 Task: Send an email with the signature Colton Mitchell with the subject 'Follow up on a demo or trial' and the message 'Thank you for your understanding in this matter.' from softage.1@softage.net to softage.4@softage.net and softage.5@softage.net with CC to softage.6@softage.net
Action: Mouse moved to (110, 133)
Screenshot: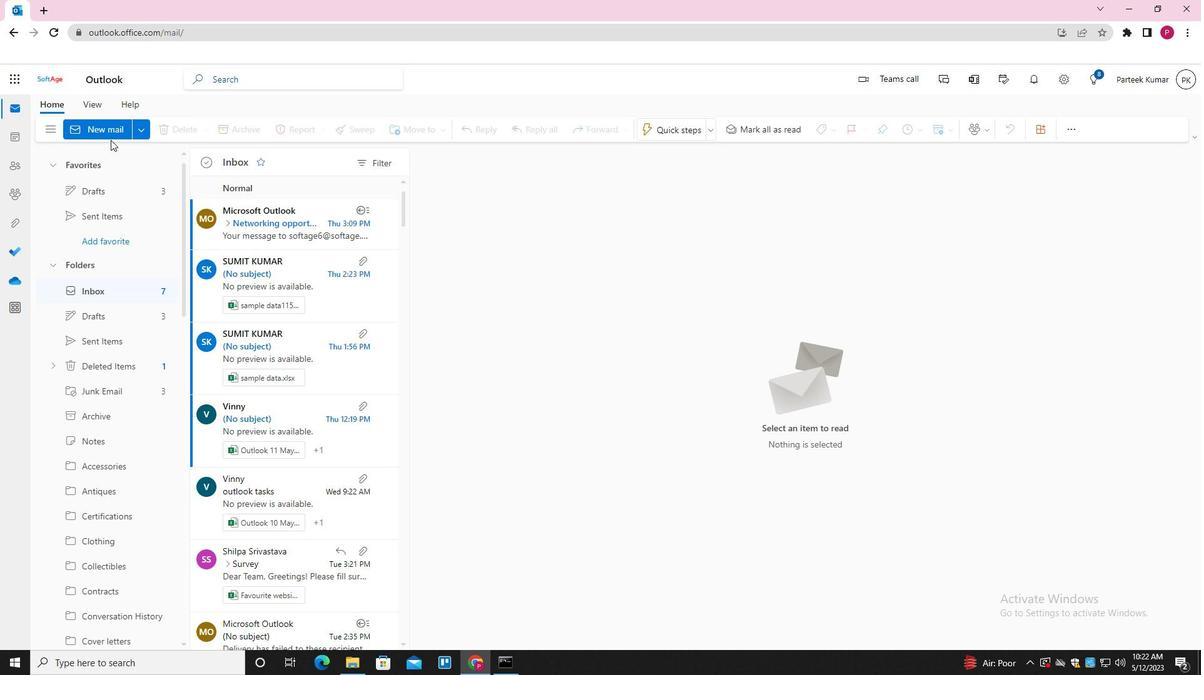 
Action: Mouse pressed left at (110, 133)
Screenshot: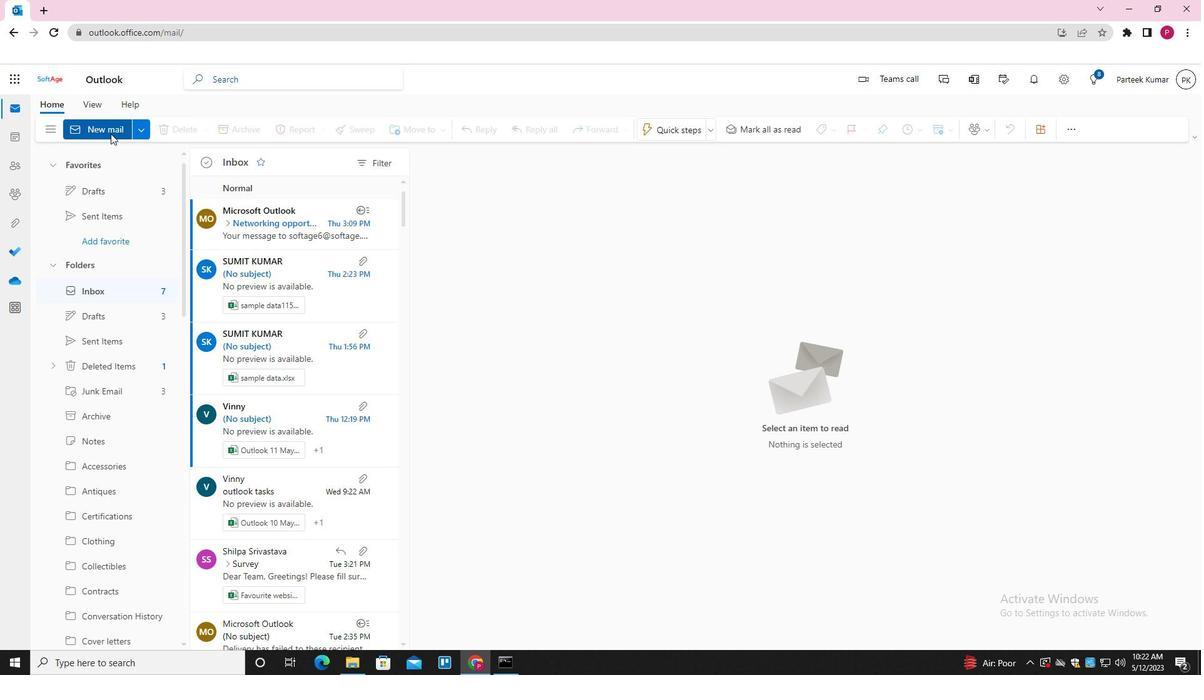 
Action: Mouse moved to (427, 293)
Screenshot: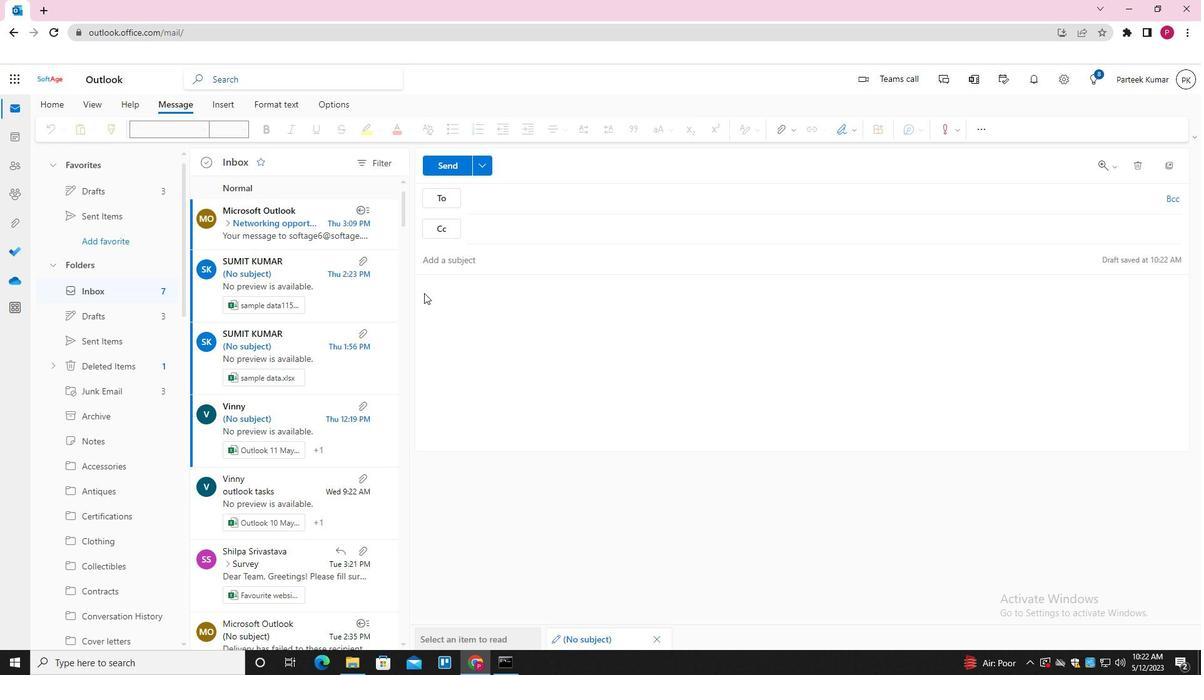 
Action: Mouse pressed left at (427, 293)
Screenshot: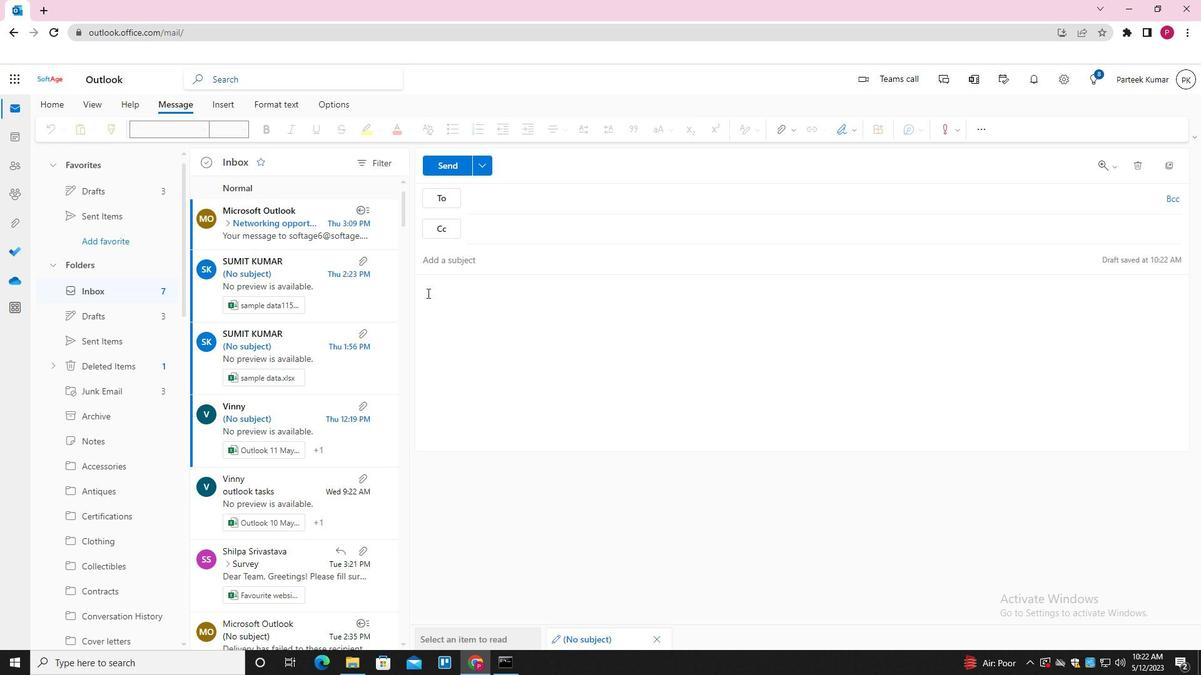 
Action: Mouse moved to (840, 130)
Screenshot: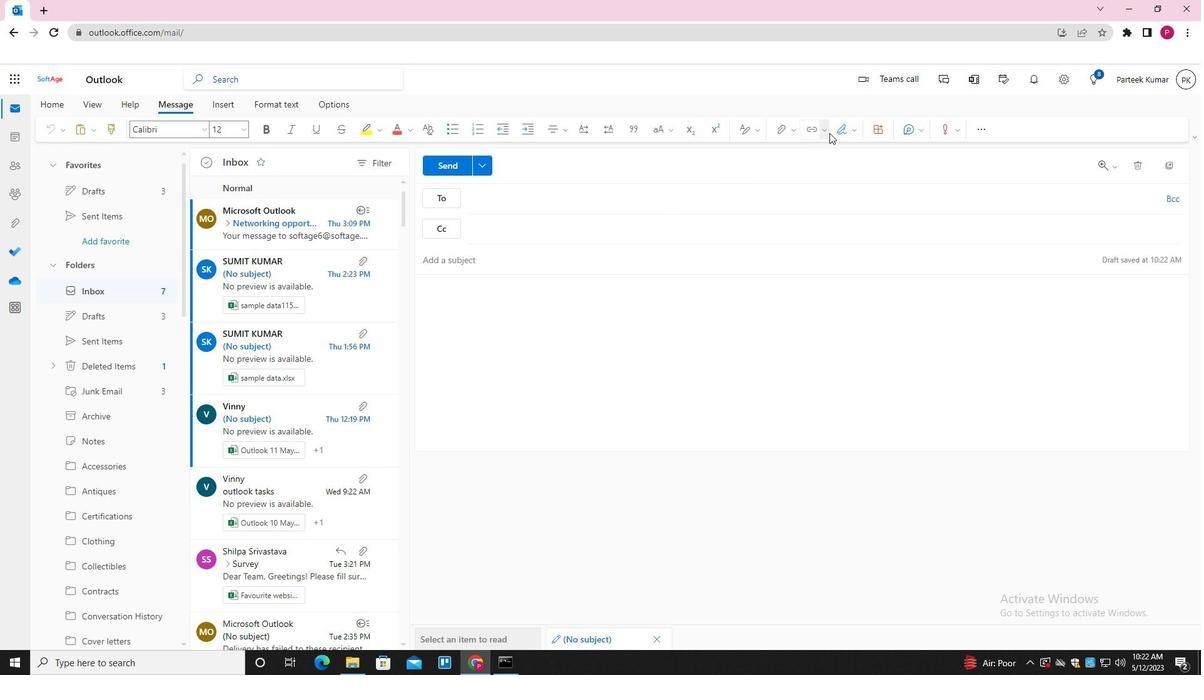 
Action: Mouse pressed left at (840, 130)
Screenshot: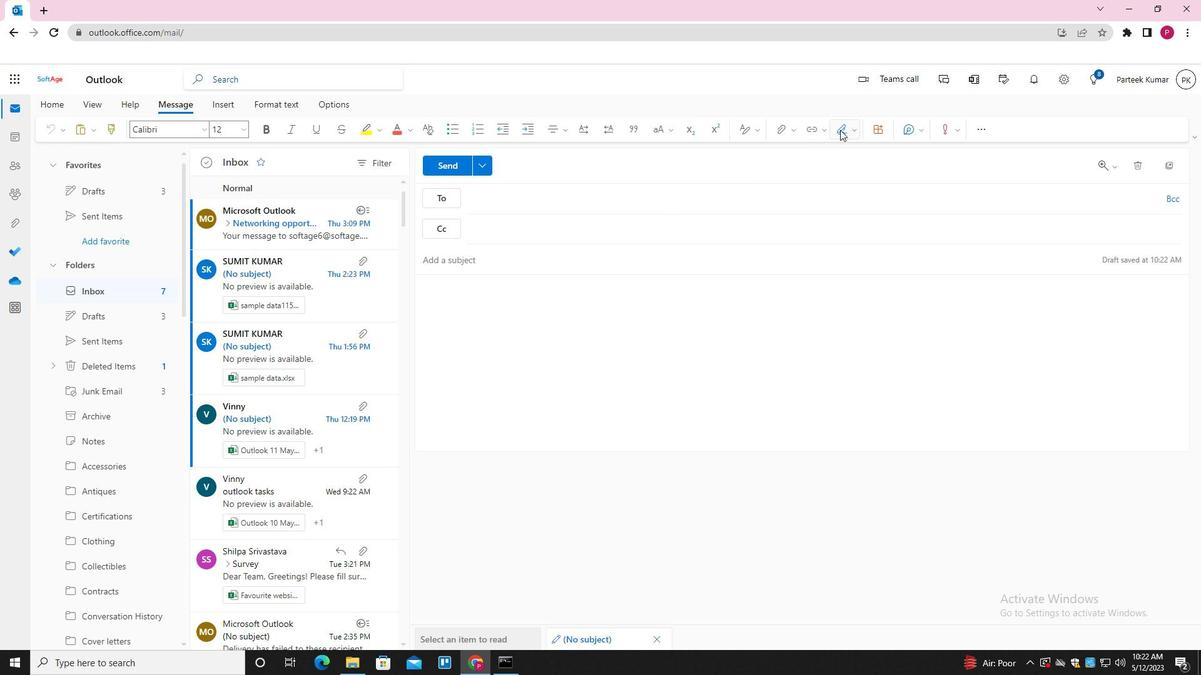 
Action: Mouse moved to (834, 183)
Screenshot: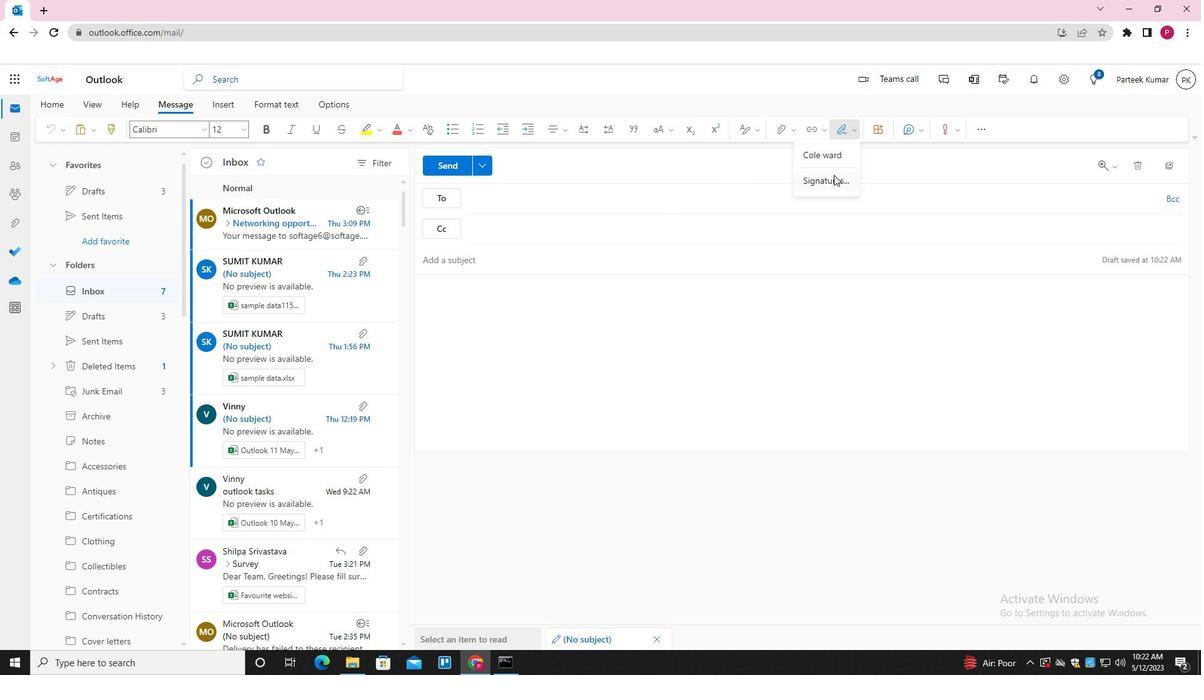 
Action: Mouse pressed left at (834, 183)
Screenshot: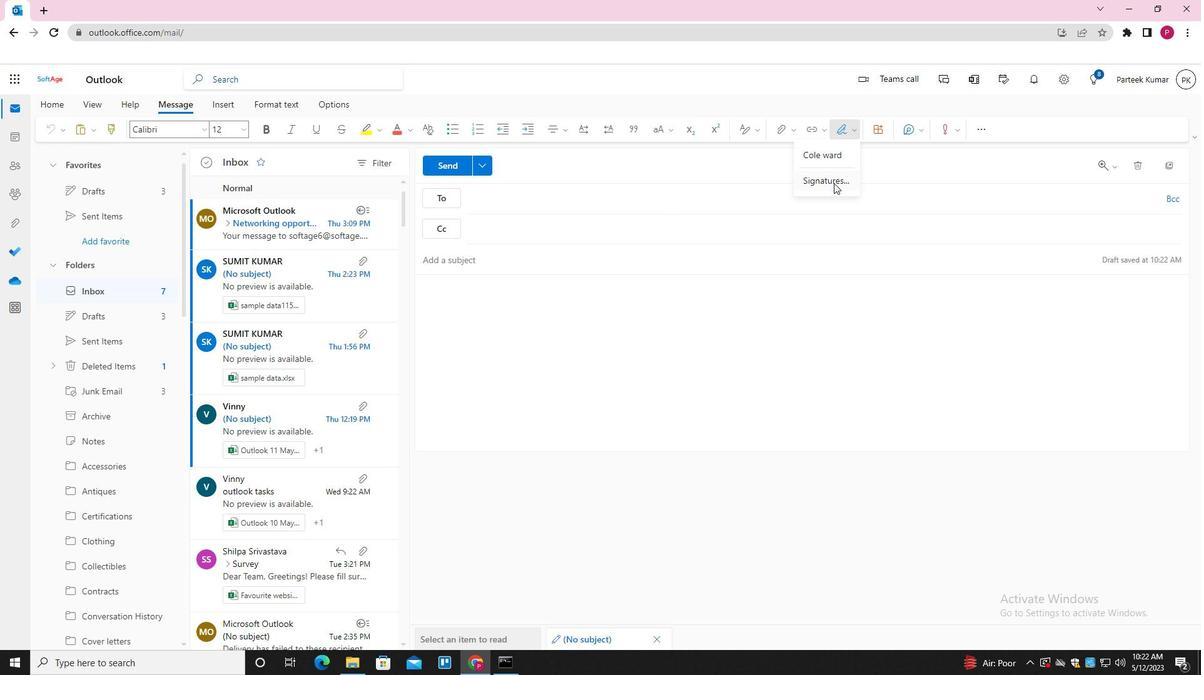 
Action: Mouse moved to (844, 225)
Screenshot: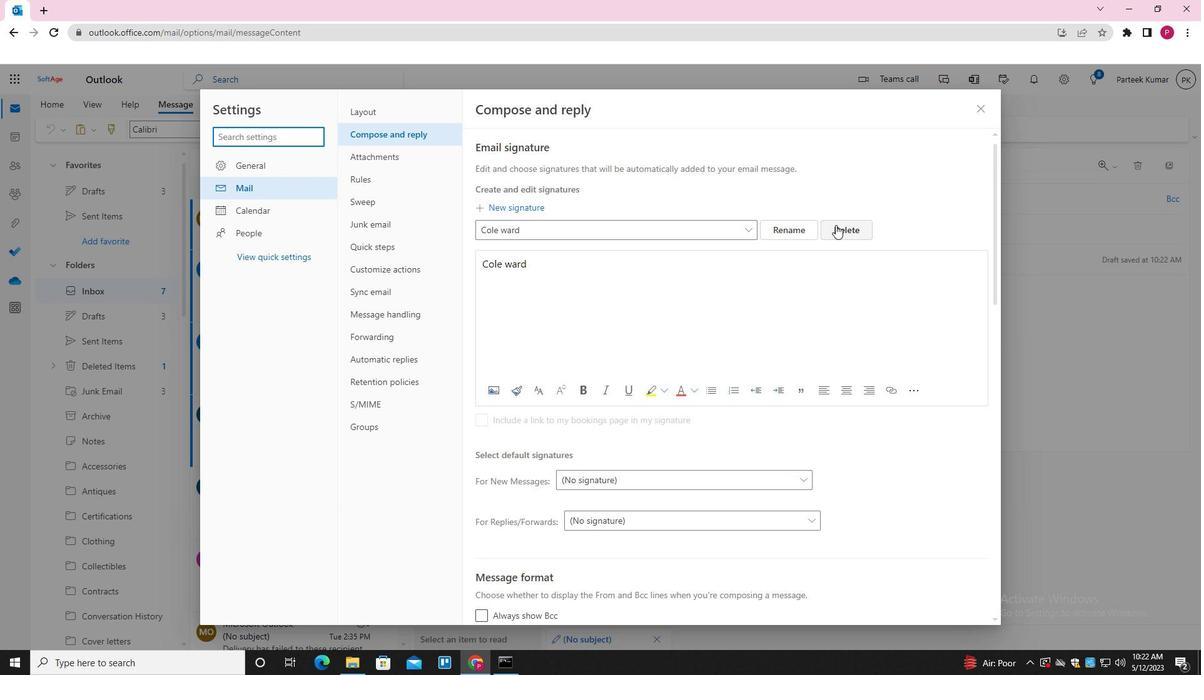 
Action: Mouse pressed left at (844, 225)
Screenshot: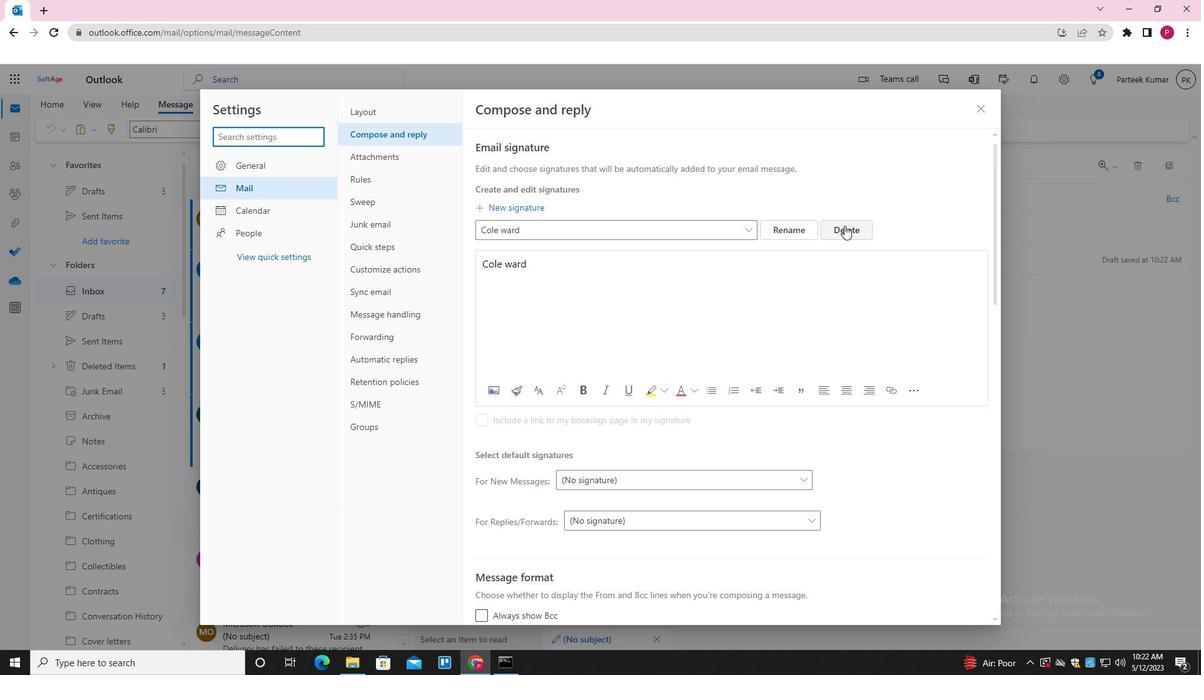 
Action: Mouse moved to (601, 232)
Screenshot: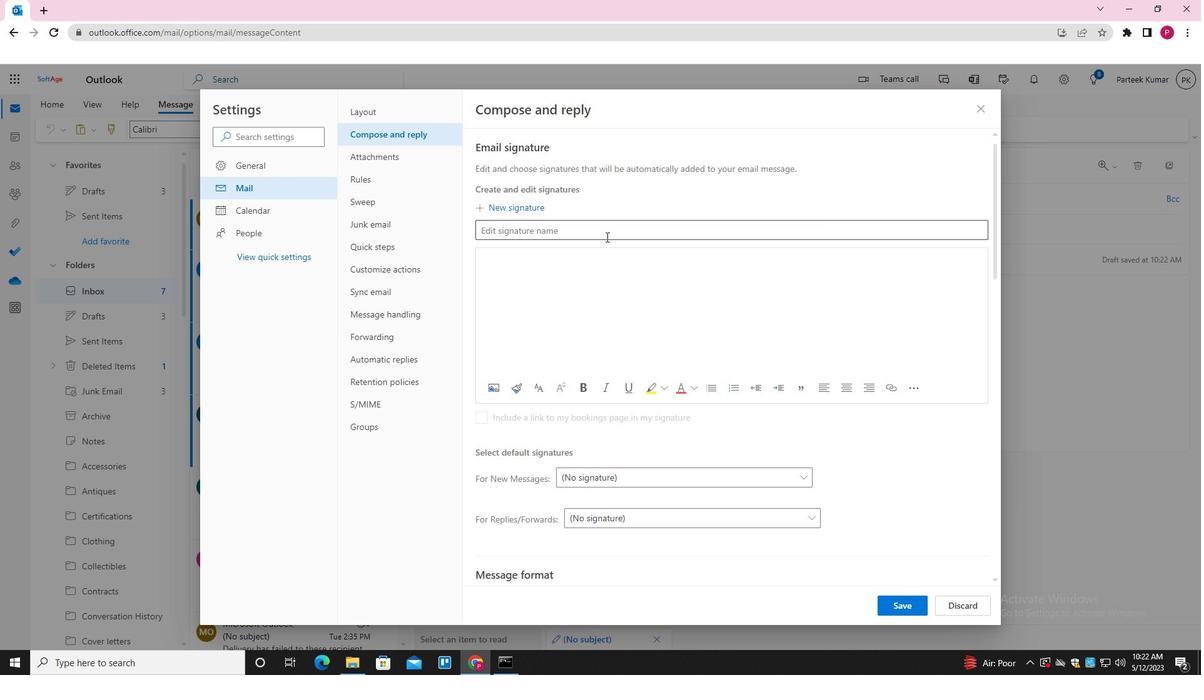 
Action: Mouse pressed left at (601, 232)
Screenshot: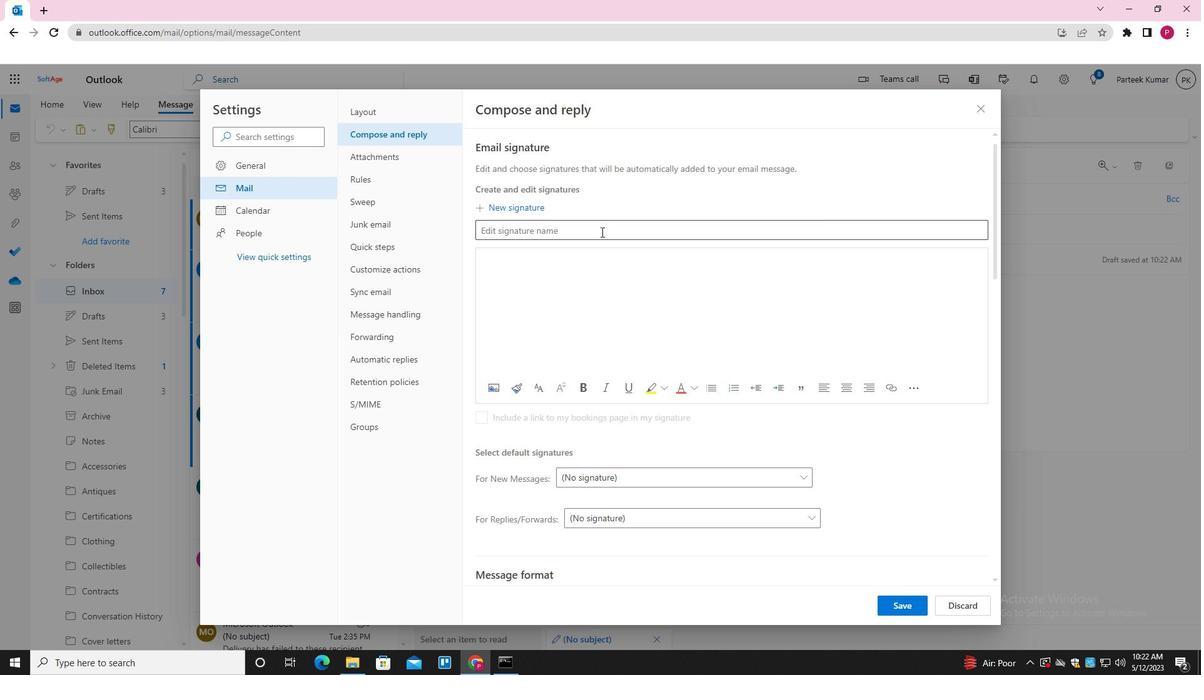 
Action: Key pressed <Key.shift>COLTON<Key.space><Key.shift>MITCHELLctrl+A<'\x03'>
Screenshot: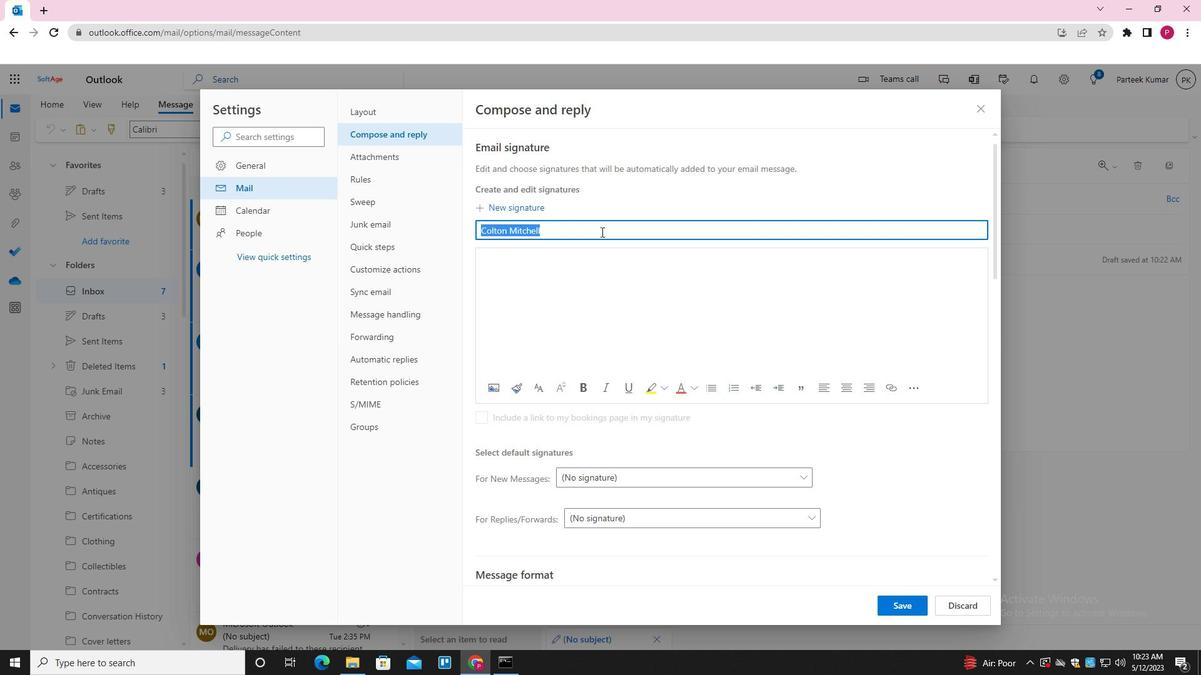 
Action: Mouse moved to (580, 296)
Screenshot: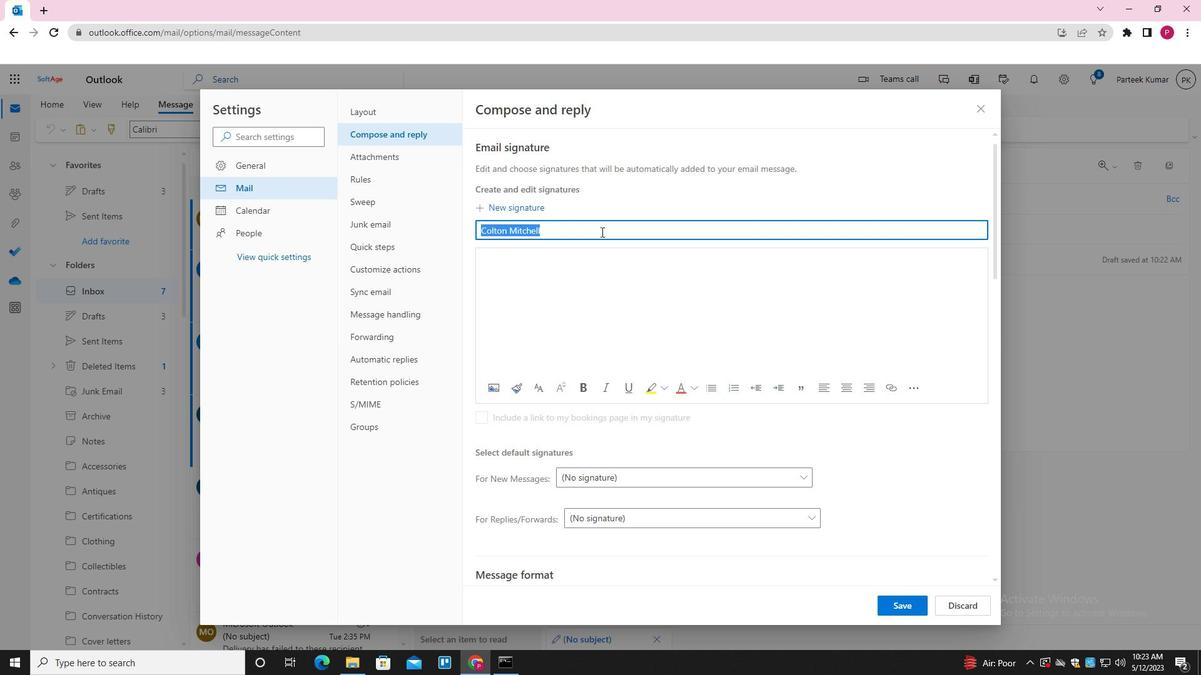 
Action: Mouse pressed left at (580, 296)
Screenshot: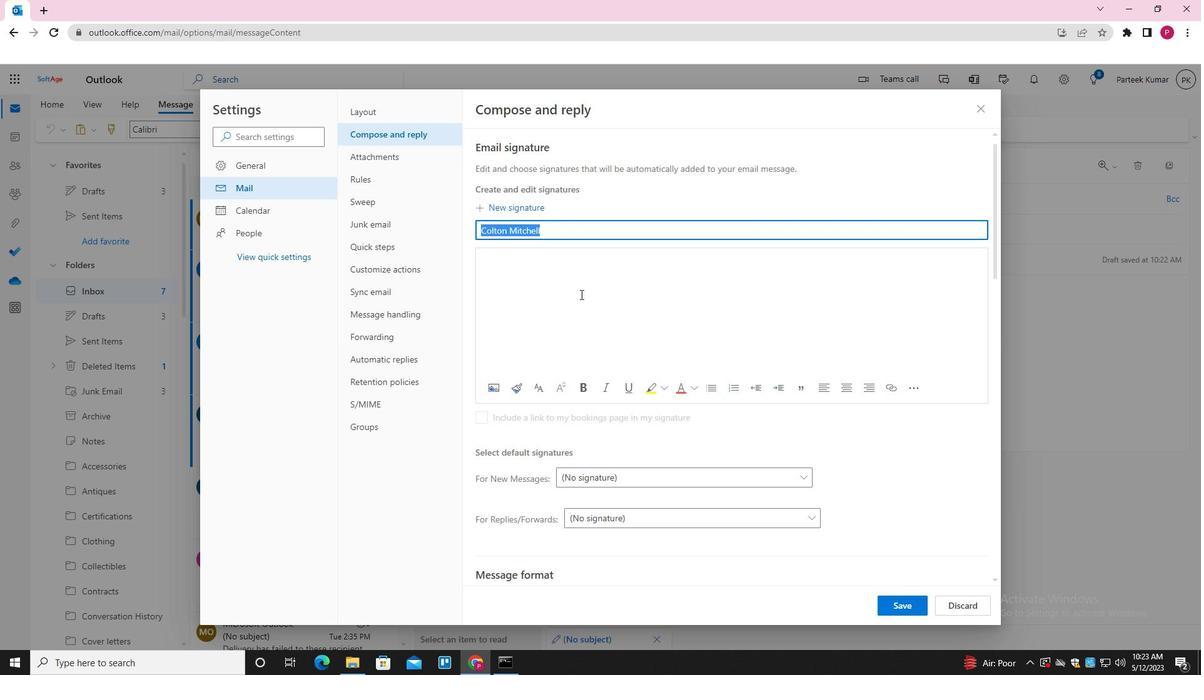 
Action: Key pressed ctrl+V
Screenshot: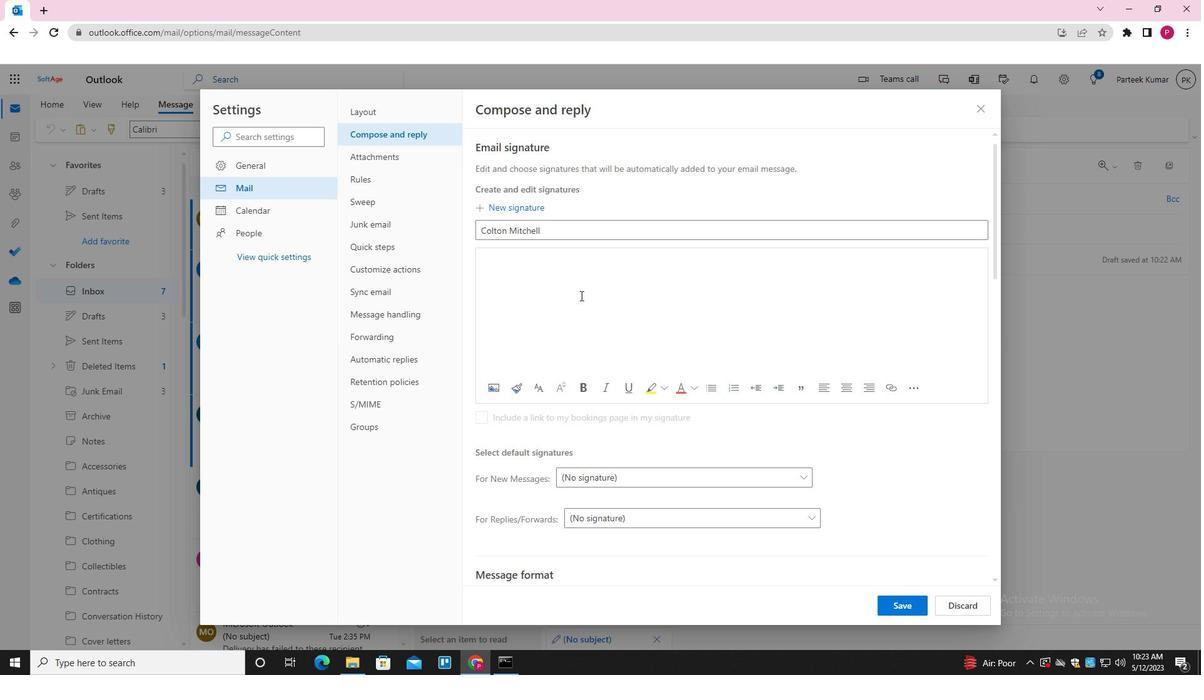 
Action: Mouse moved to (913, 600)
Screenshot: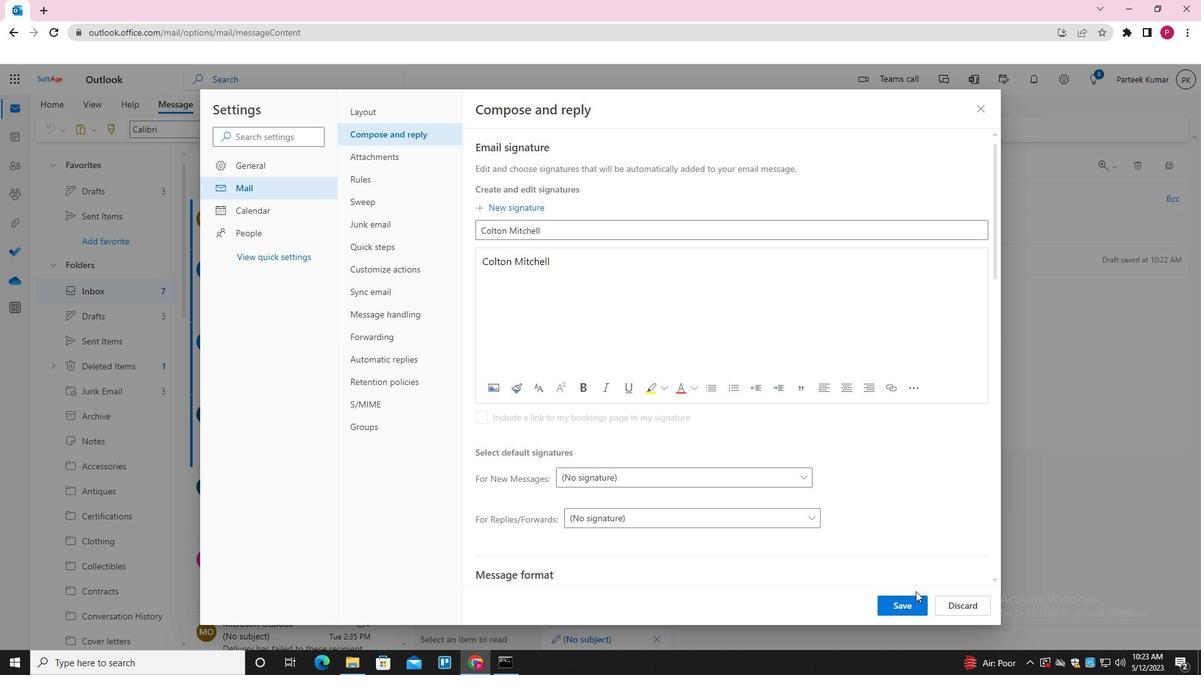 
Action: Mouse pressed left at (913, 600)
Screenshot: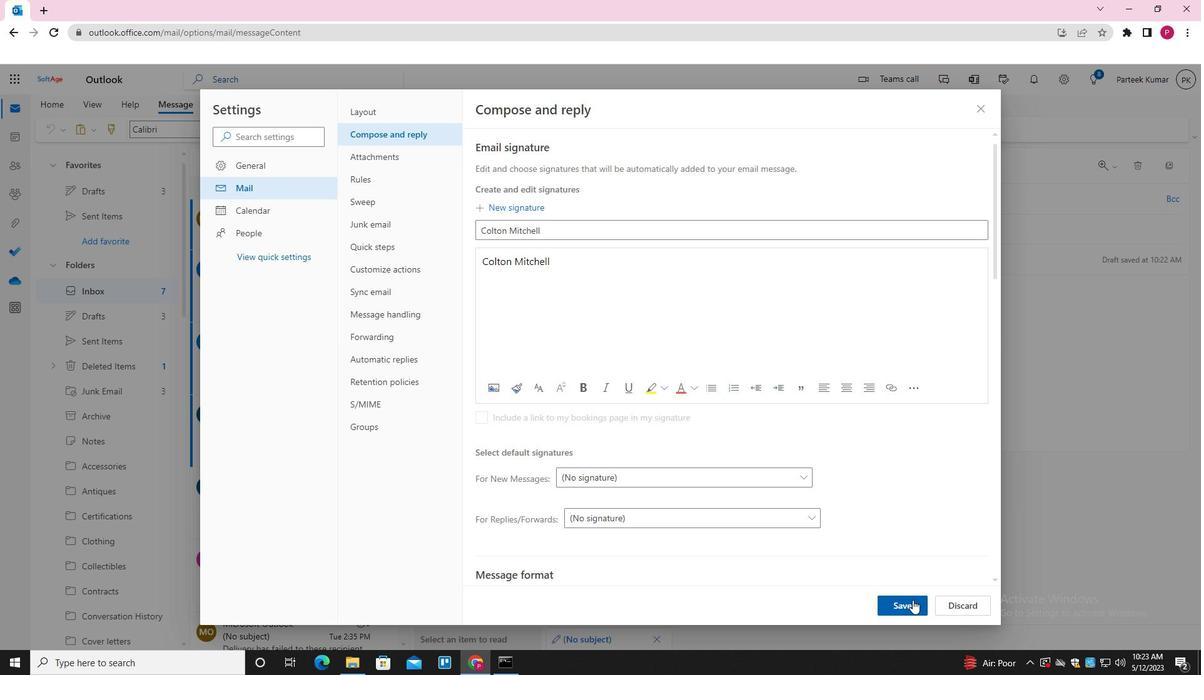 
Action: Mouse moved to (975, 107)
Screenshot: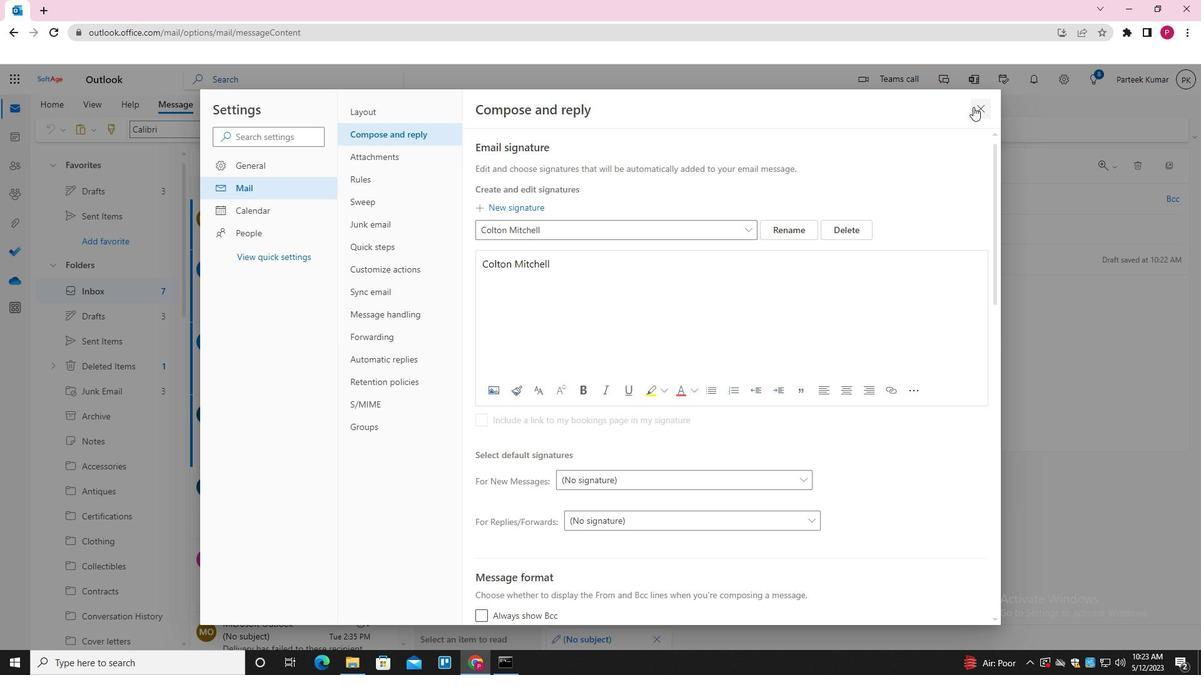 
Action: Mouse pressed left at (975, 107)
Screenshot: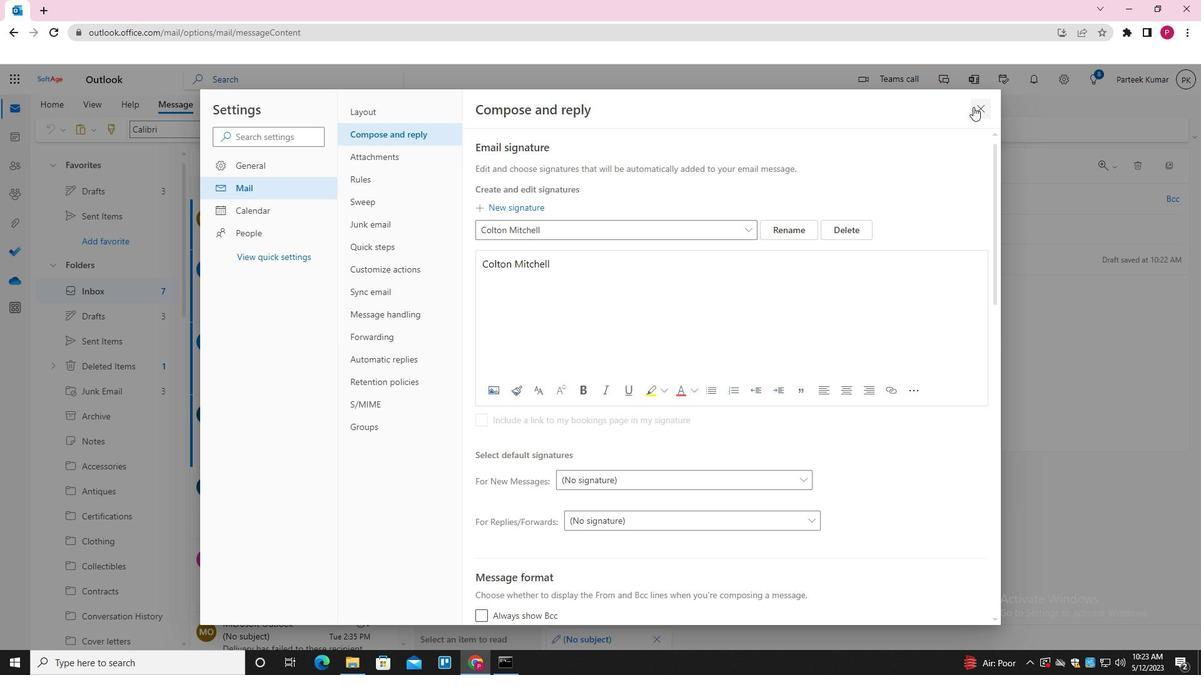 
Action: Mouse moved to (791, 318)
Screenshot: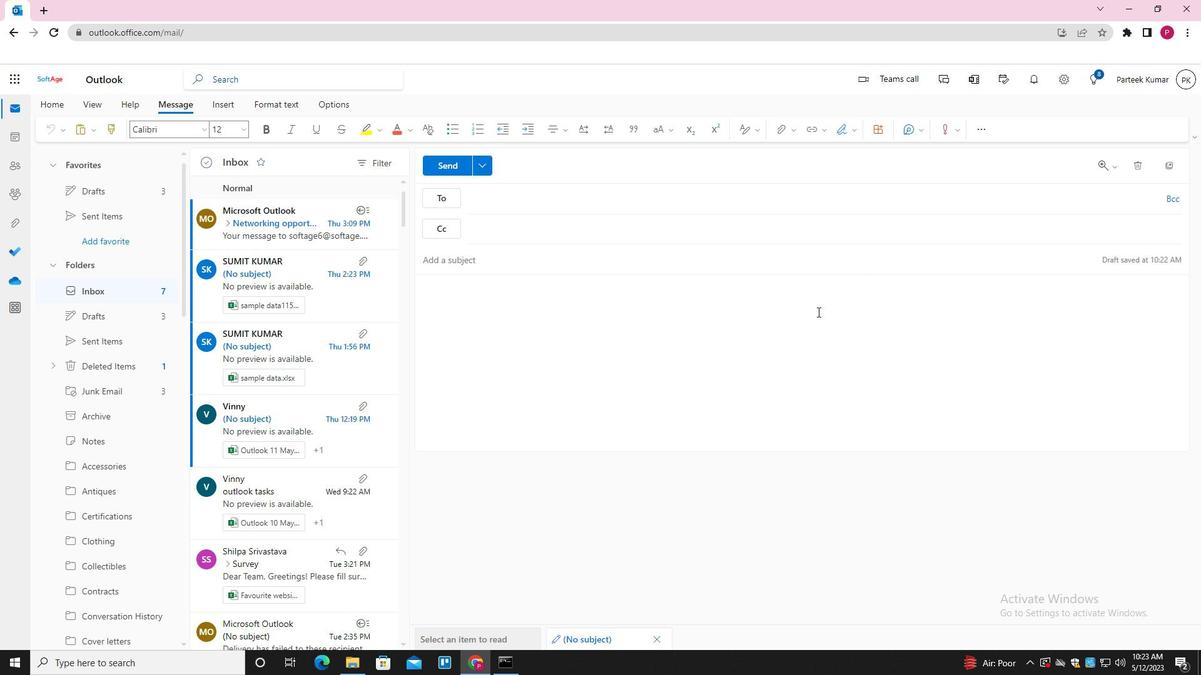 
Action: Mouse pressed left at (791, 318)
Screenshot: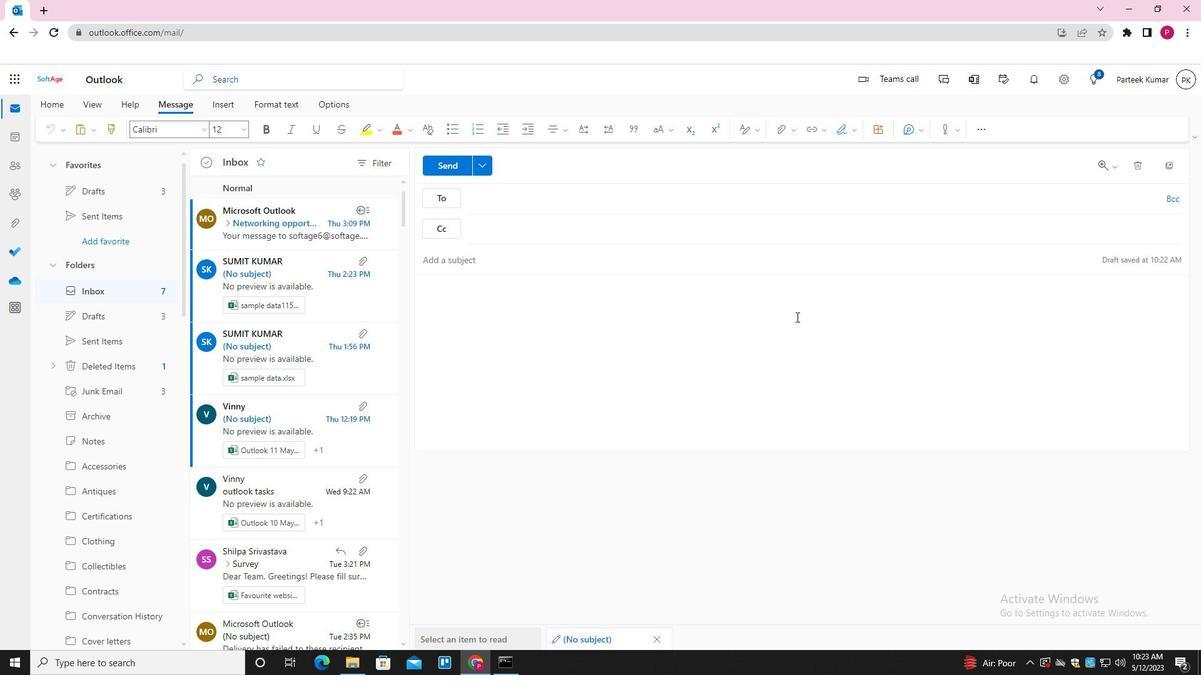 
Action: Mouse moved to (853, 130)
Screenshot: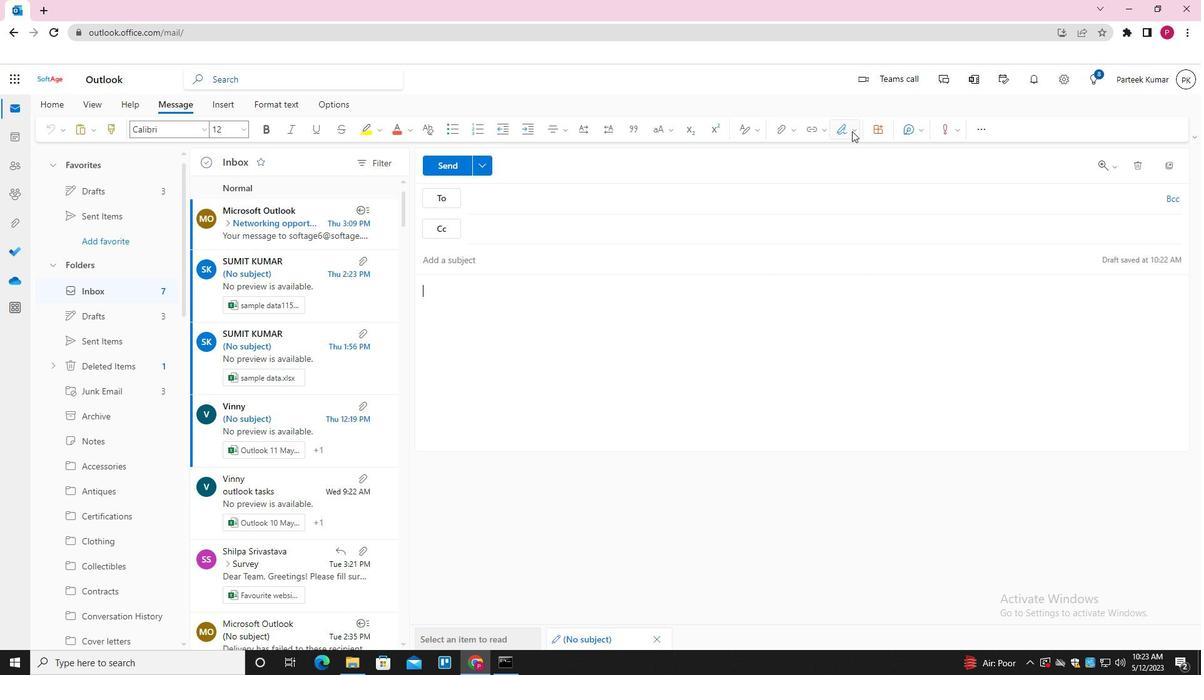
Action: Mouse pressed left at (853, 130)
Screenshot: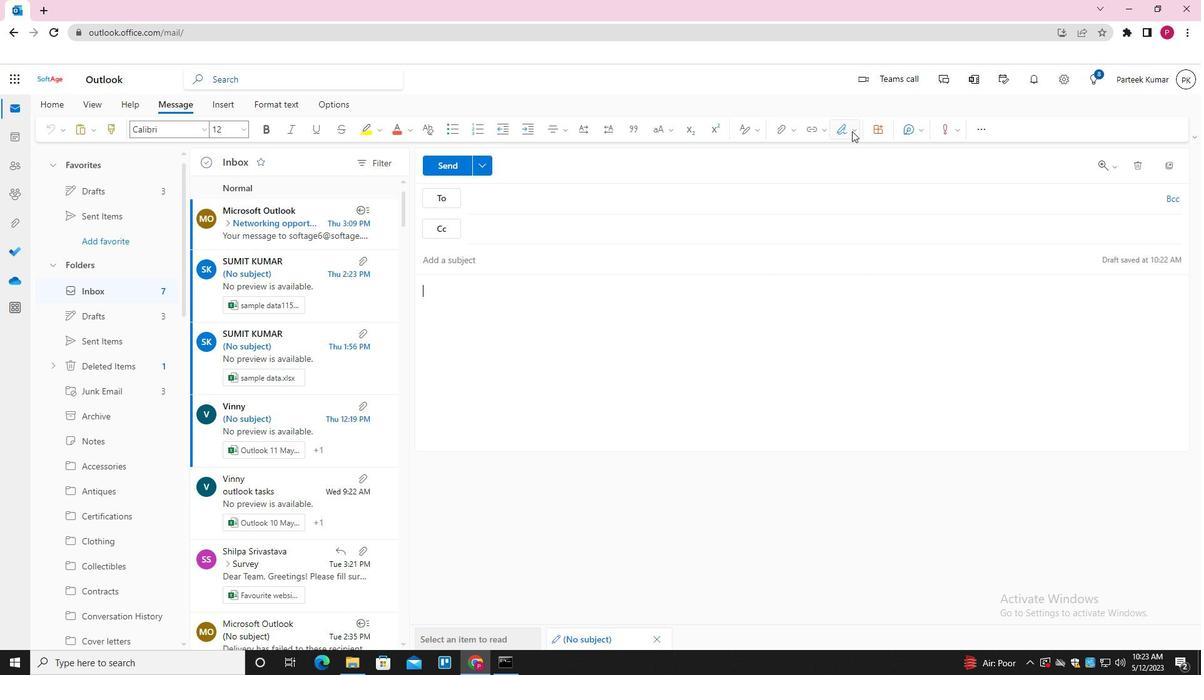 
Action: Mouse moved to (829, 153)
Screenshot: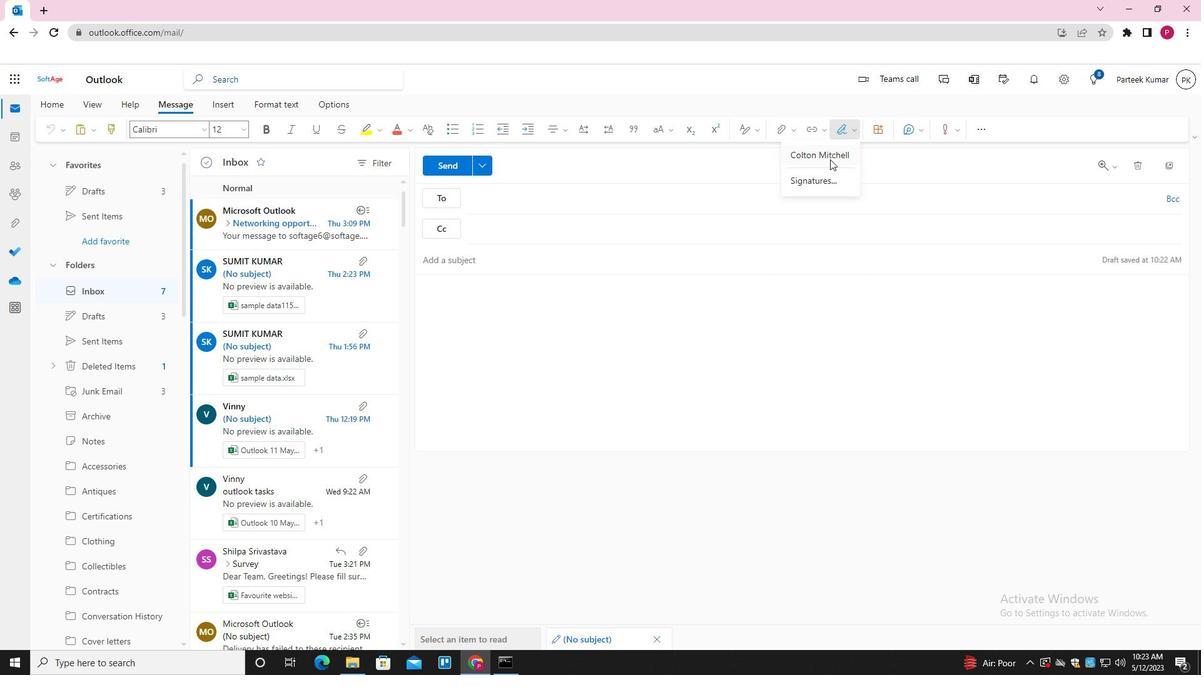 
Action: Mouse pressed left at (829, 153)
Screenshot: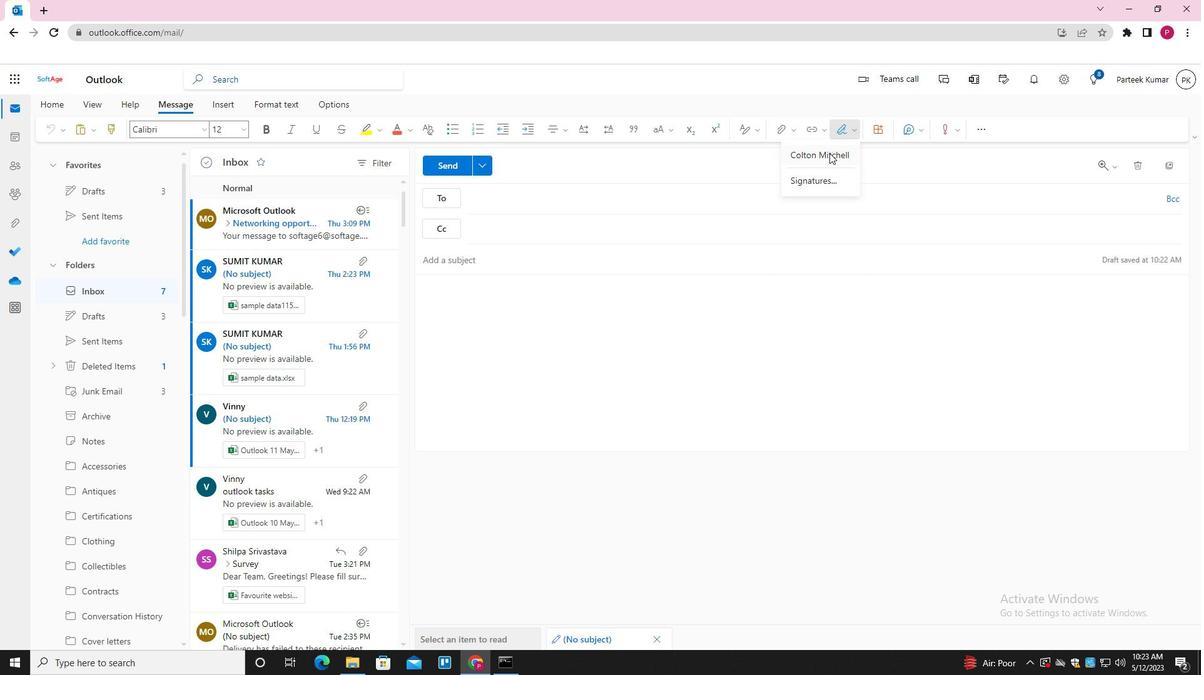 
Action: Mouse moved to (479, 257)
Screenshot: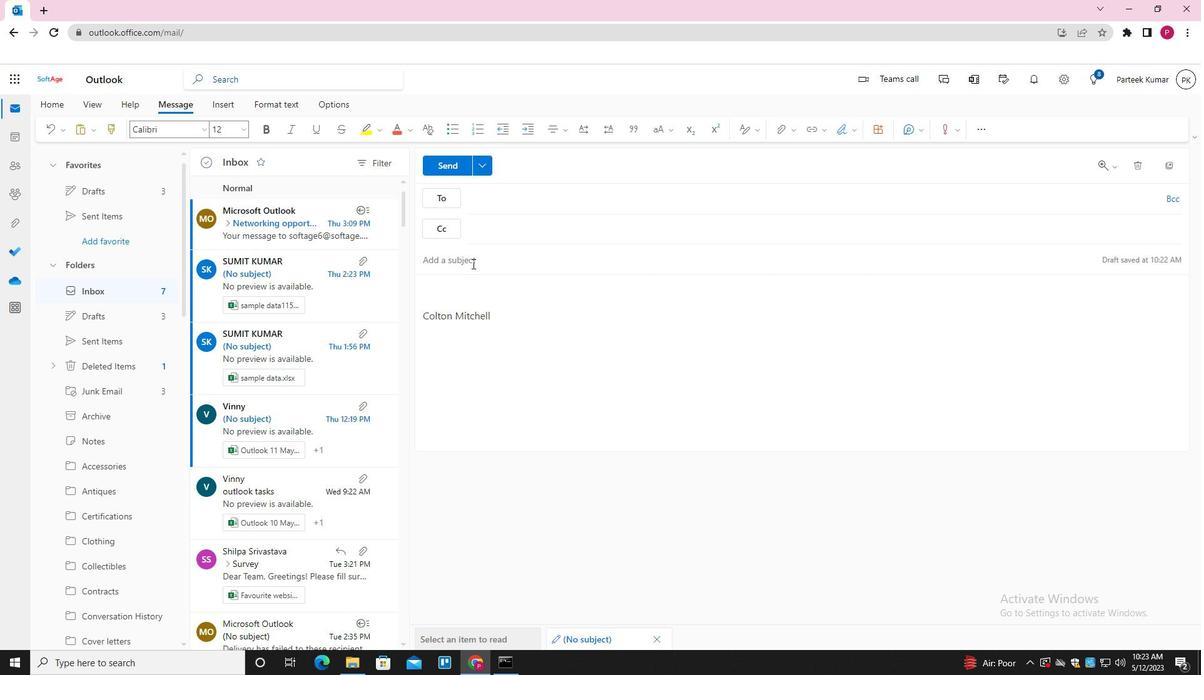 
Action: Mouse pressed left at (479, 257)
Screenshot: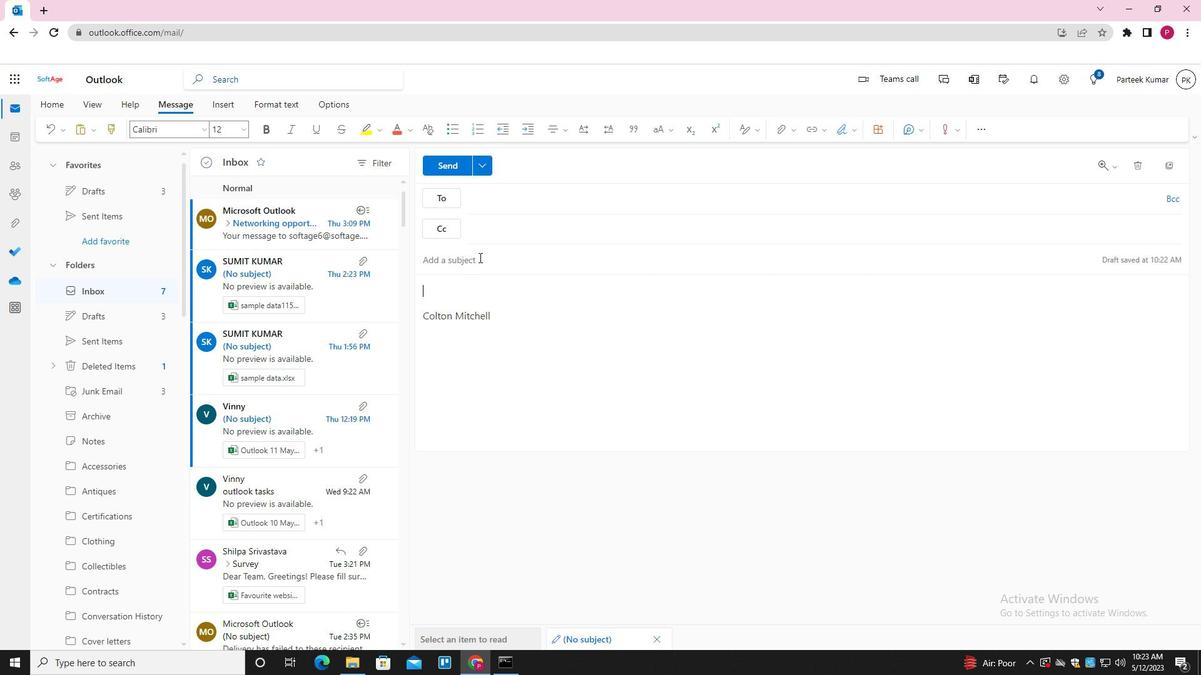 
Action: Key pressed <Key.shift>ctrl+FOLLOW<Key.space>UP<Key.space>ON<Key.space>A<Key.space>DEMO
Screenshot: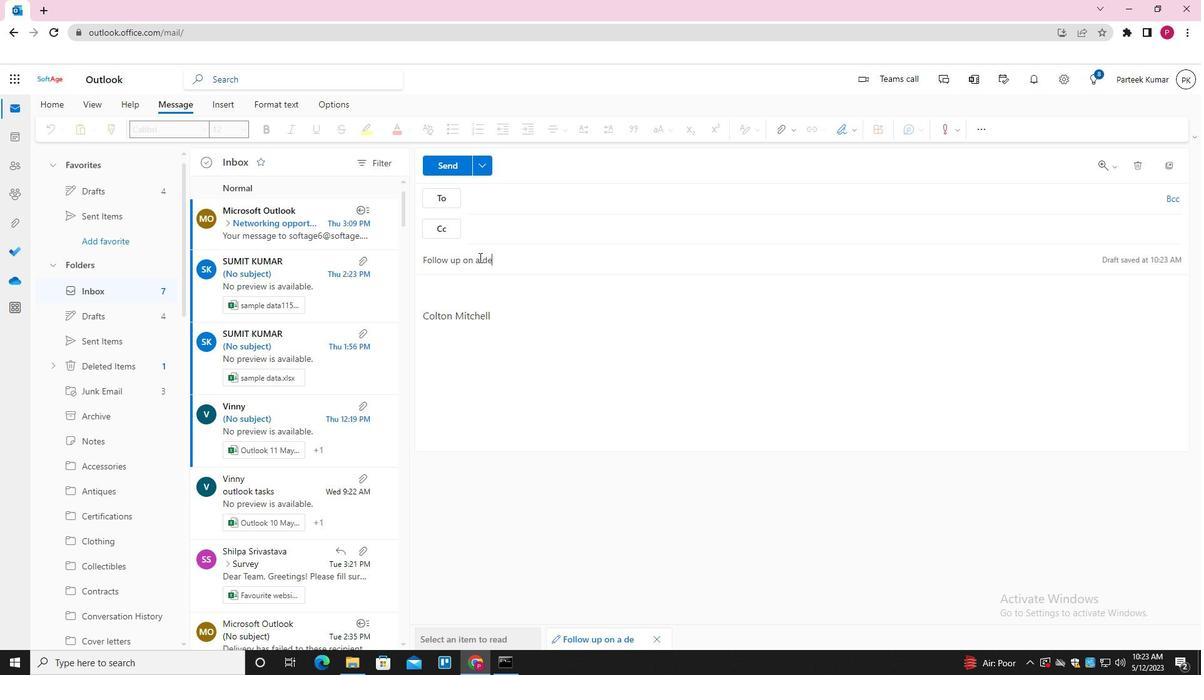 
Action: Mouse moved to (481, 289)
Screenshot: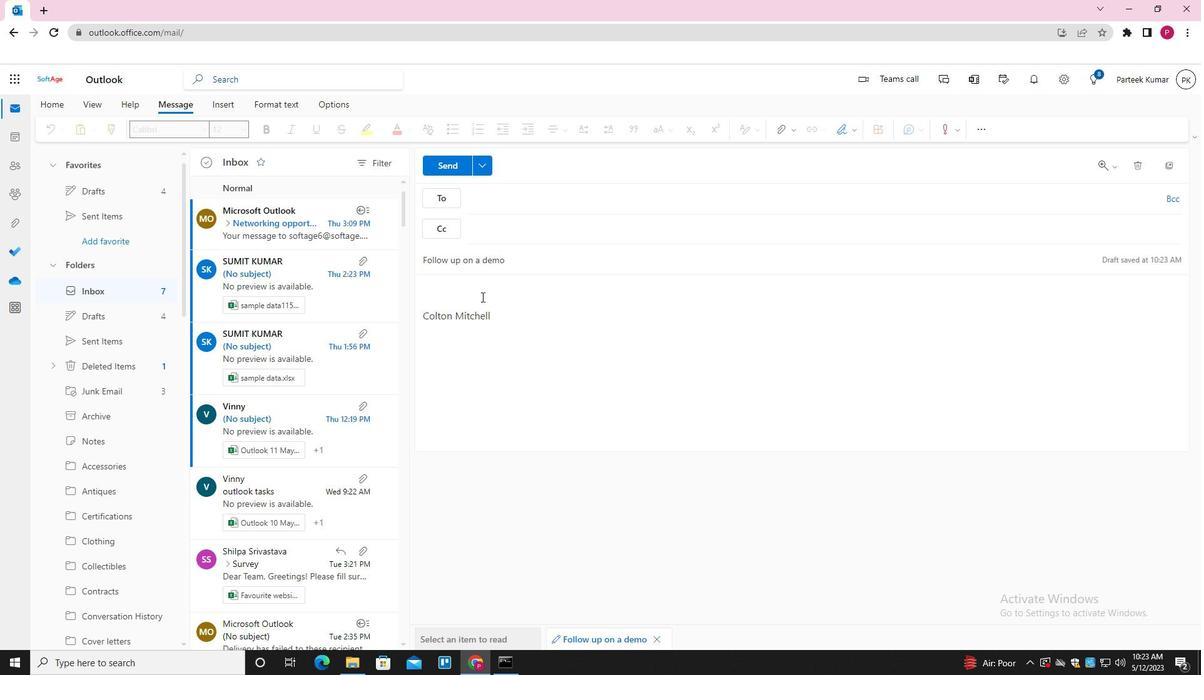 
Action: Mouse pressed left at (481, 289)
Screenshot: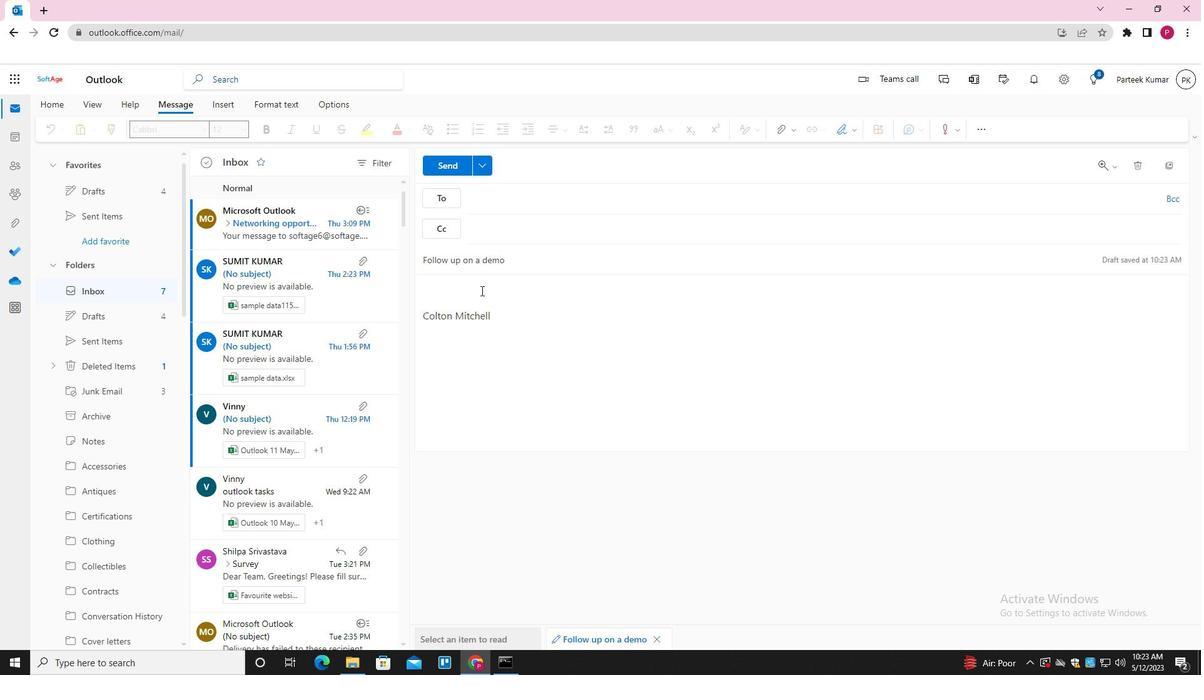 
Action: Mouse moved to (525, 260)
Screenshot: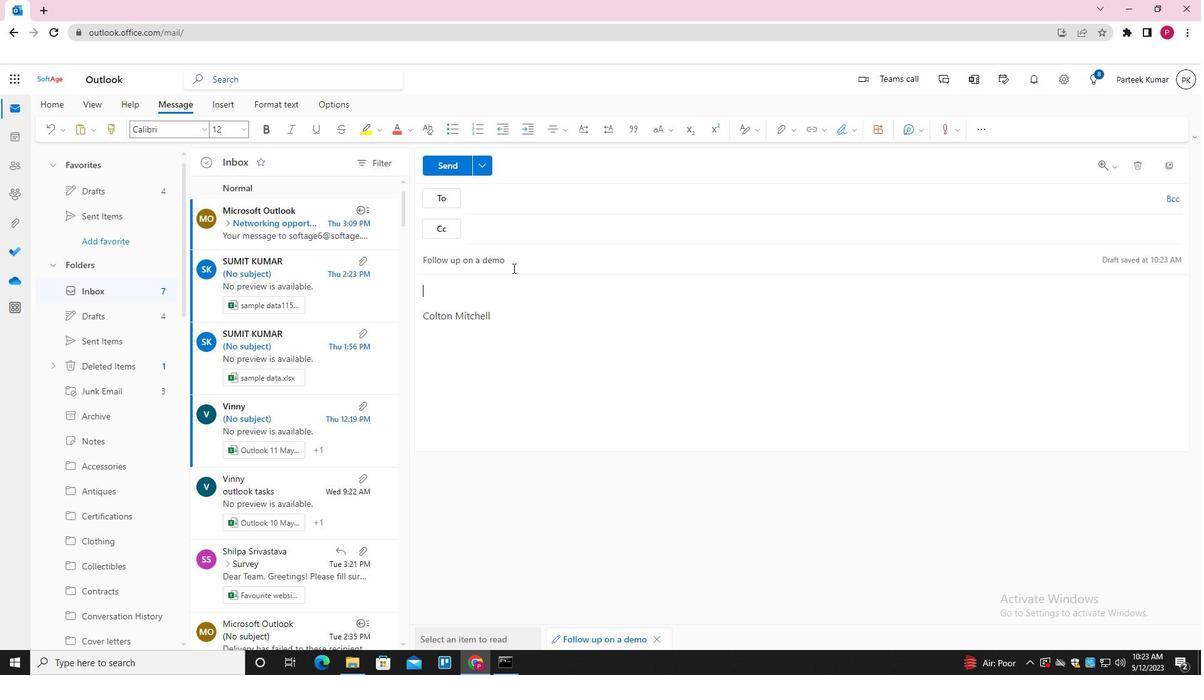 
Action: Mouse pressed left at (525, 260)
Screenshot: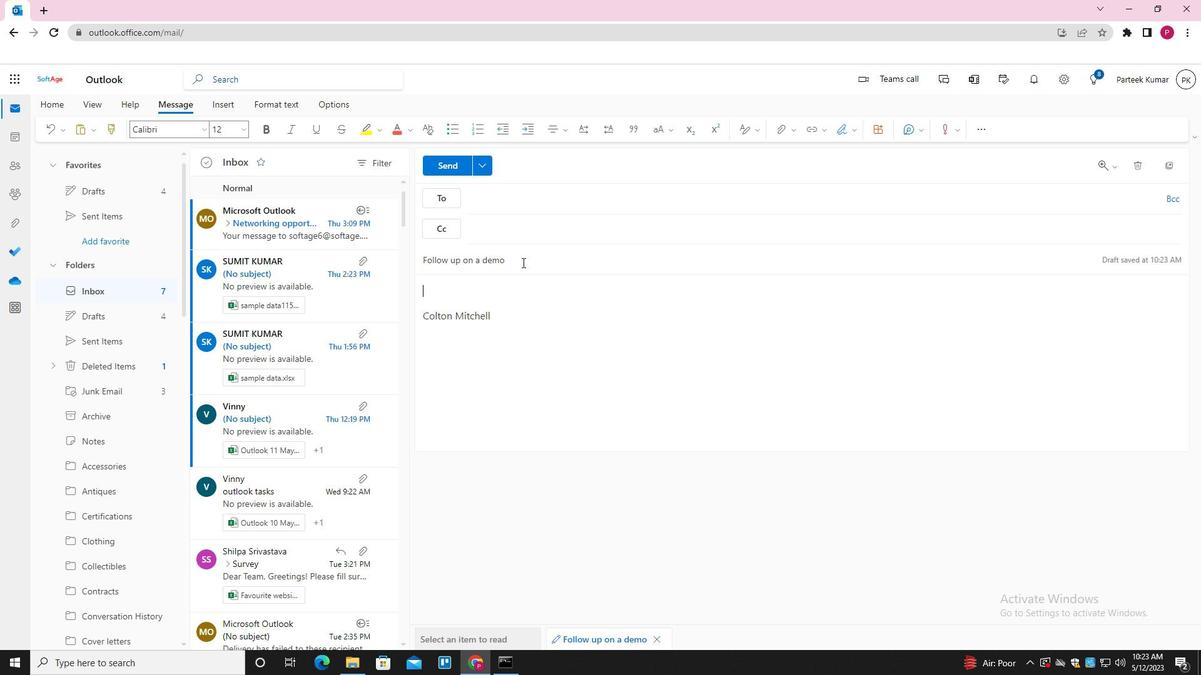 
Action: Key pressed <Key.space>OR<Key.space>TRIAL<Key.space>
Screenshot: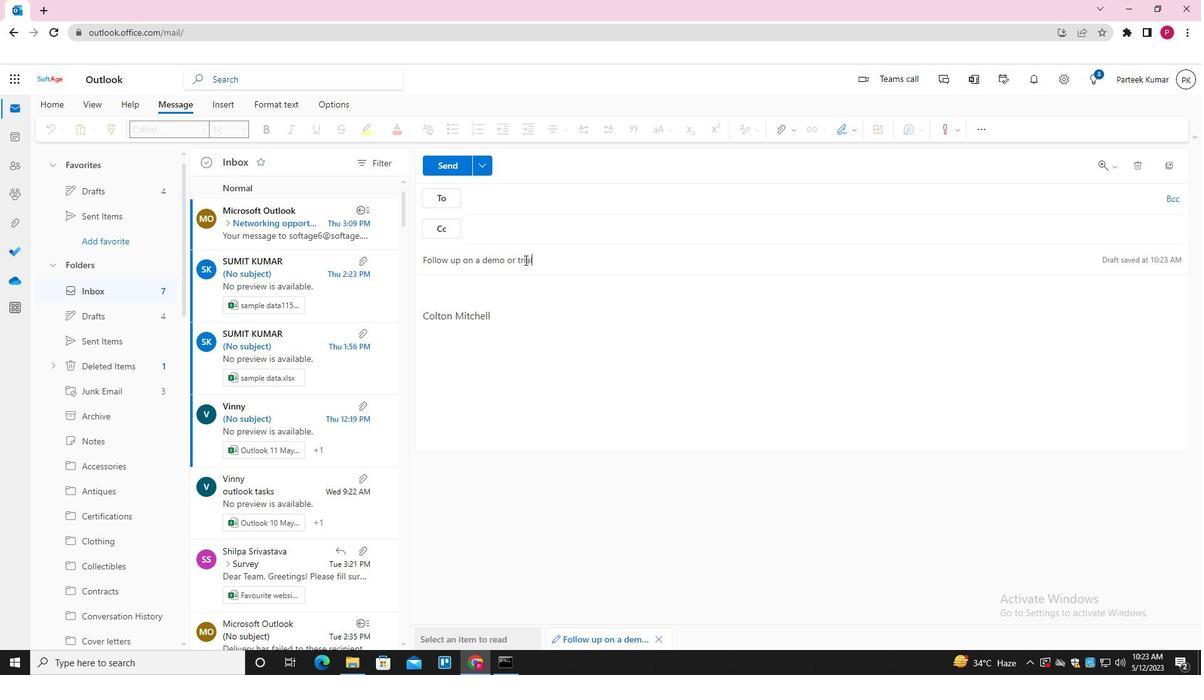 
Action: Mouse moved to (508, 295)
Screenshot: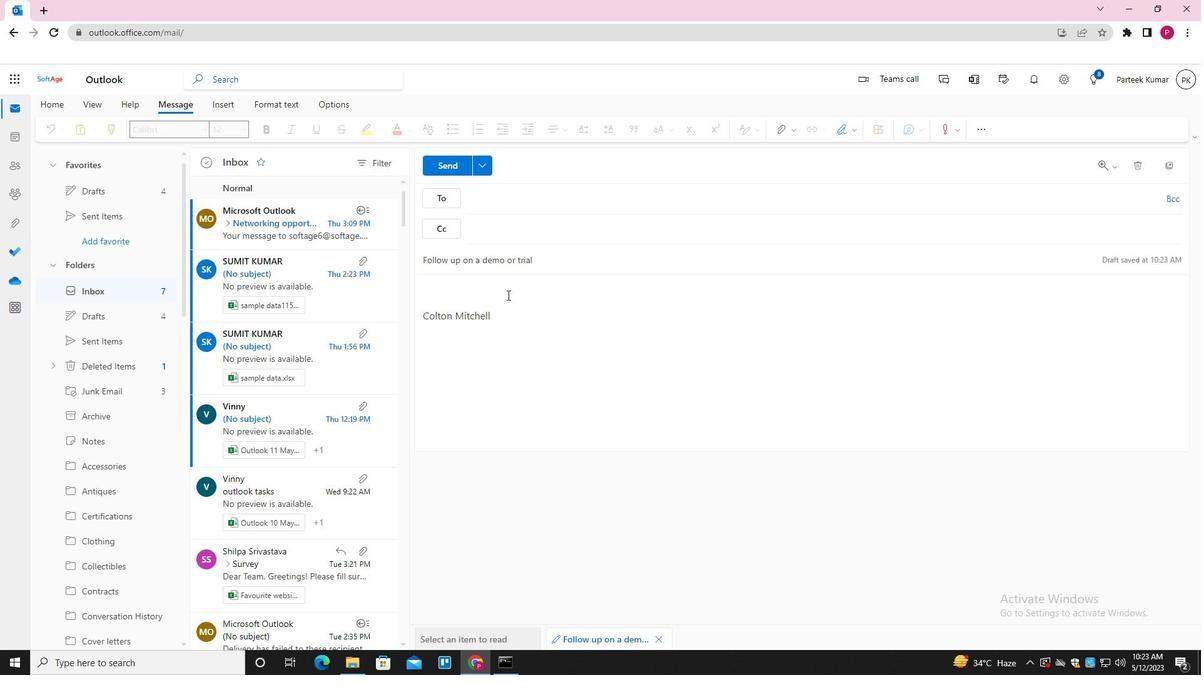 
Action: Mouse pressed left at (508, 295)
Screenshot: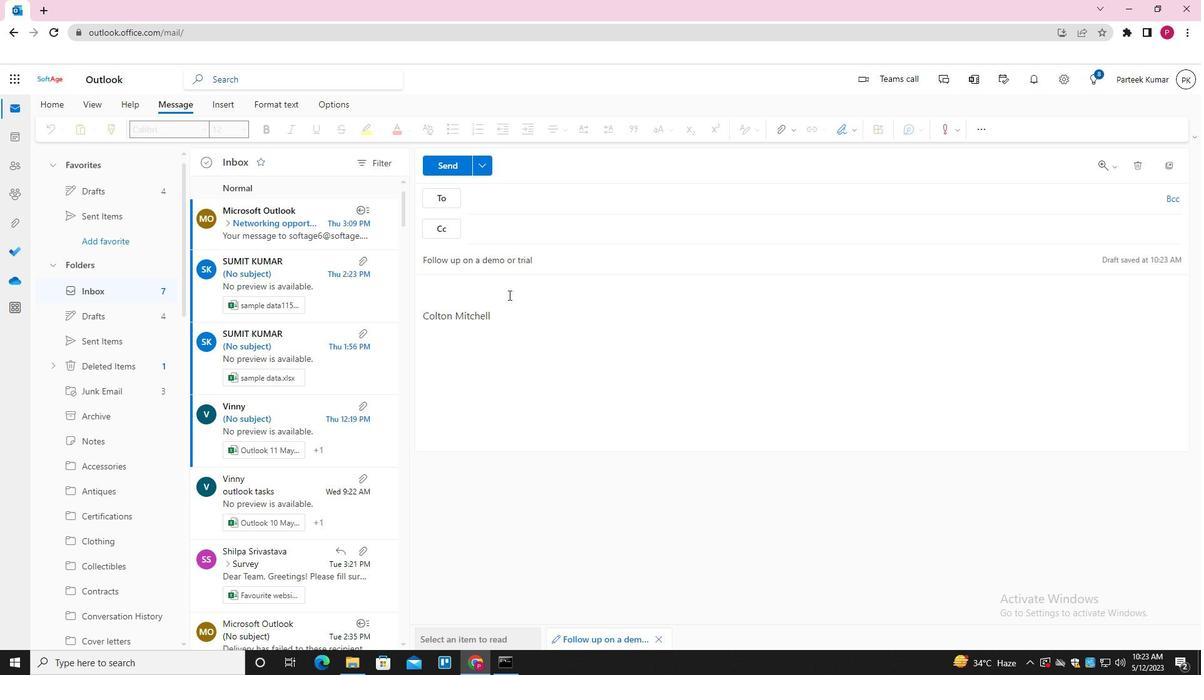 
Action: Mouse moved to (508, 295)
Screenshot: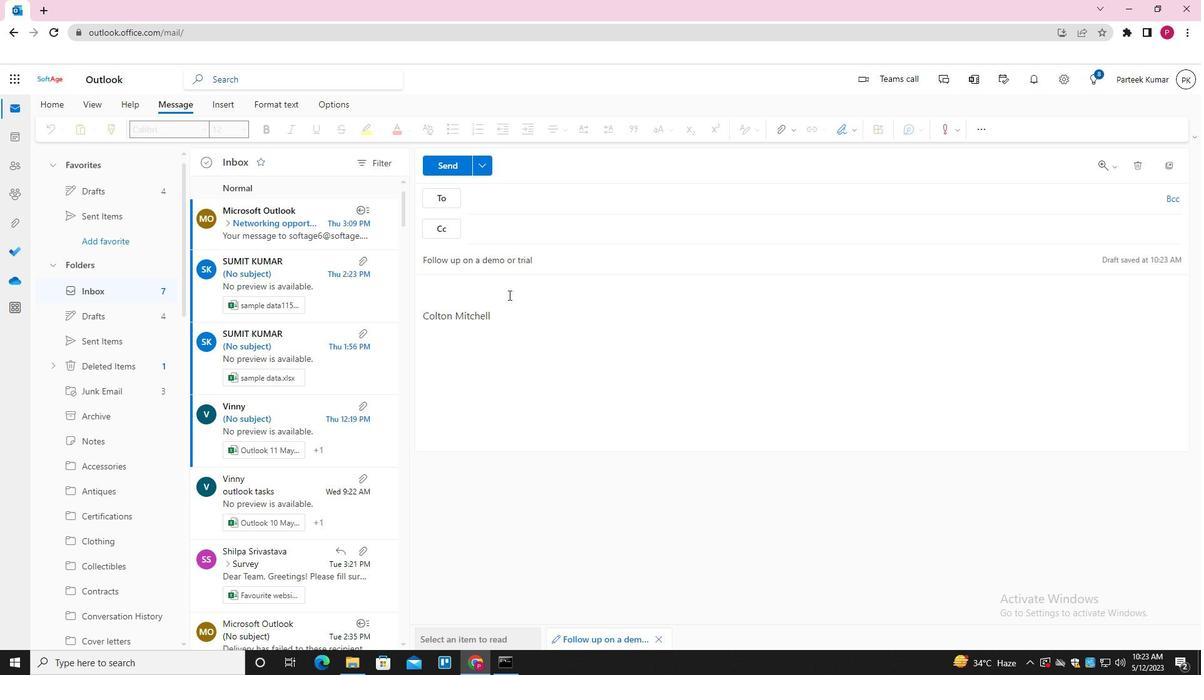 
Action: Key pressed <Key.shift>THANK<Key.space>YOU<Key.space>FOR<Key.space>YOUR<Key.space>ATTENDANCE<Key.space><Key.backspace><Key.backspace><Key.backspace><Key.backspace><Key.backspace><Key.backspace><Key.backspace><Key.backspace><Key.backspace><Key.backspace><Key.backspace>UNDERSTANDING<Key.space>IN<Key.space>THIS<Key.space>MATTER
Screenshot: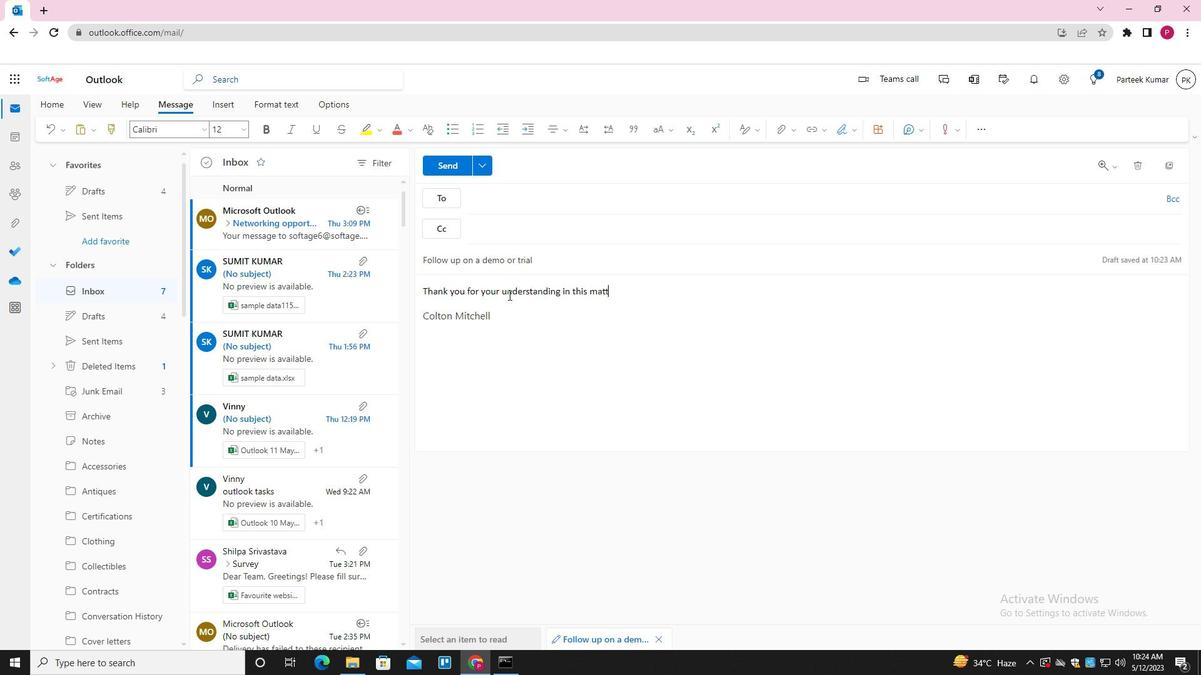 
Action: Mouse moved to (510, 198)
Screenshot: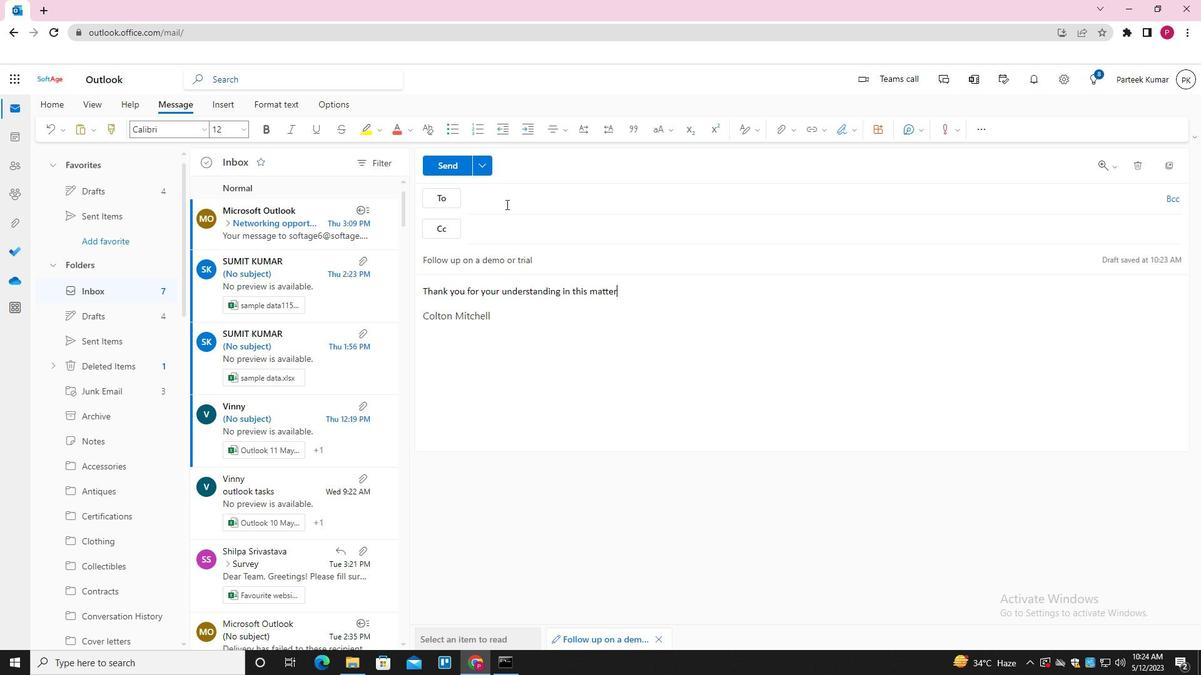 
Action: Mouse pressed left at (510, 198)
Screenshot: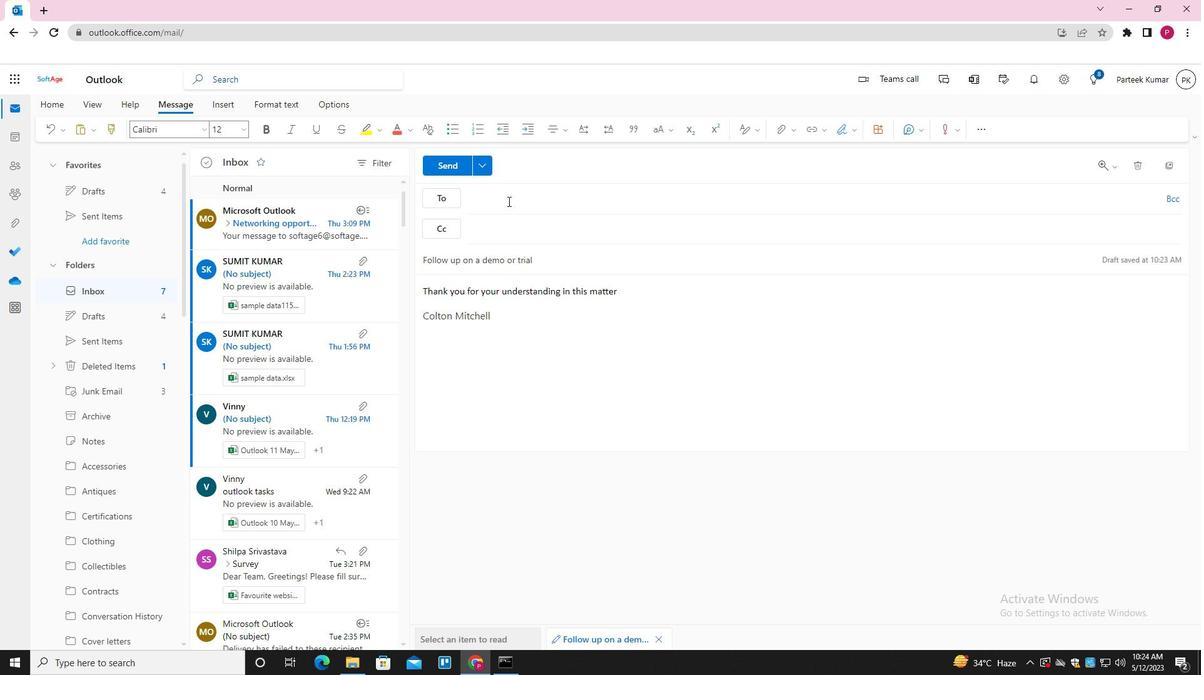
Action: Key pressed SOFTAGE.4<Key.shift>@SOFTAGE.NEY<Key.backspace>T<Key.enter><Key.enter>SOFTAGE.5<Key.shift><Key.shift><Key.shift><Key.shift><Key.shift><Key.shift><Key.shift><Key.shift><Key.shift><Key.shift><Key.shift>@SOFTAGE.NET<Key.enter>
Screenshot: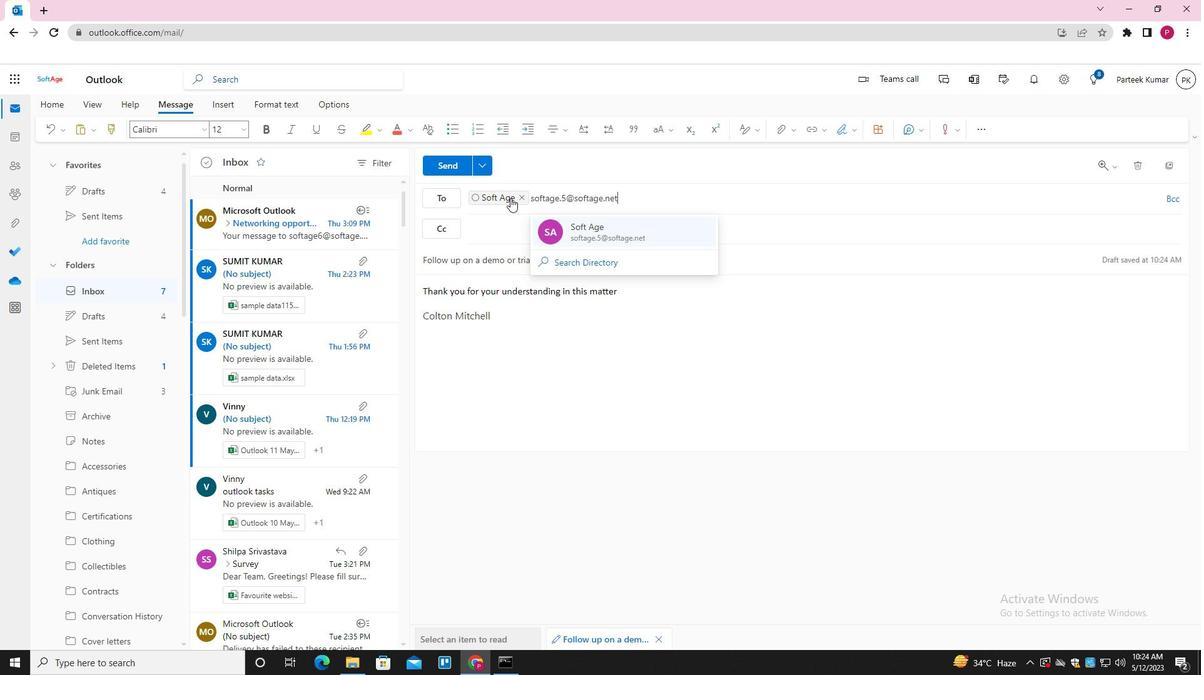 
Action: Mouse moved to (507, 231)
Screenshot: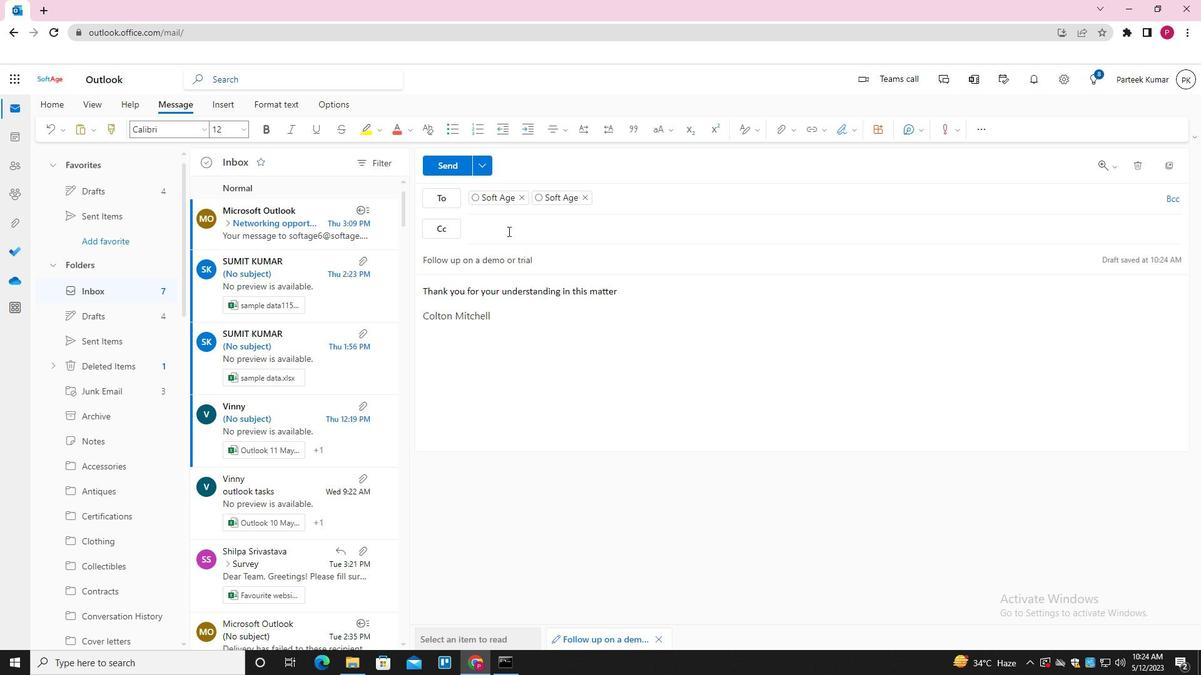 
Action: Mouse pressed left at (507, 231)
Screenshot: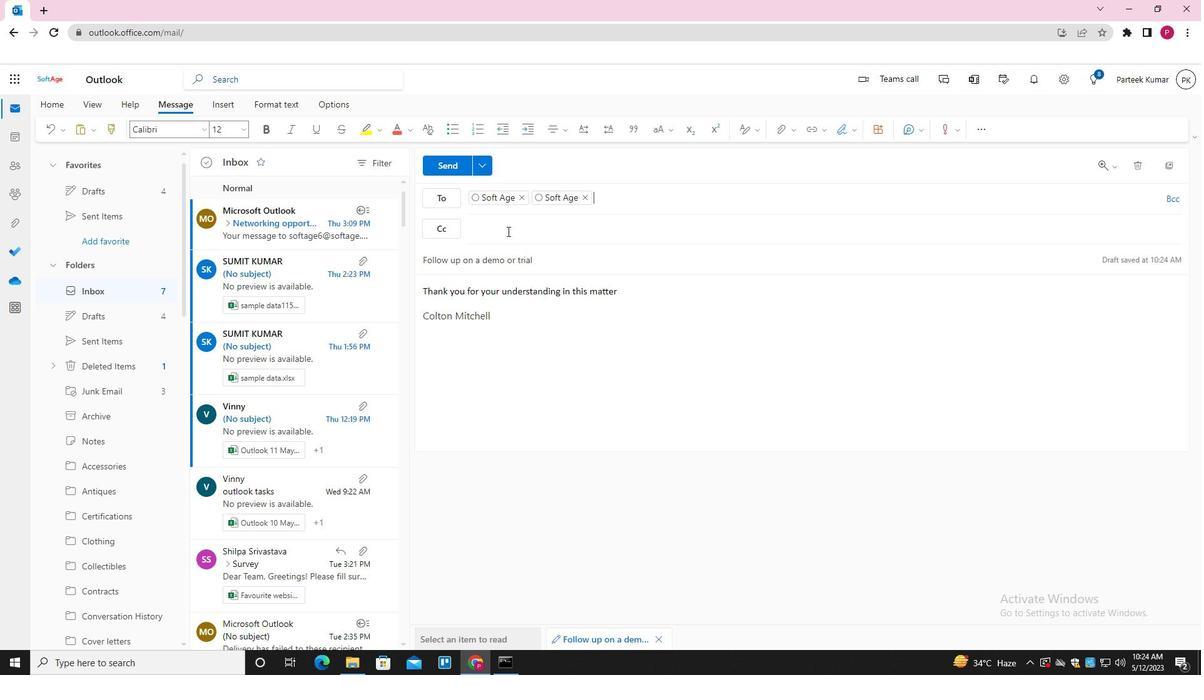 
Action: Key pressed SOFTAGE.6<Key.shift>@SOFTGA<Key.backspace><Key.backspace>AGE.NET<Key.enter>
Screenshot: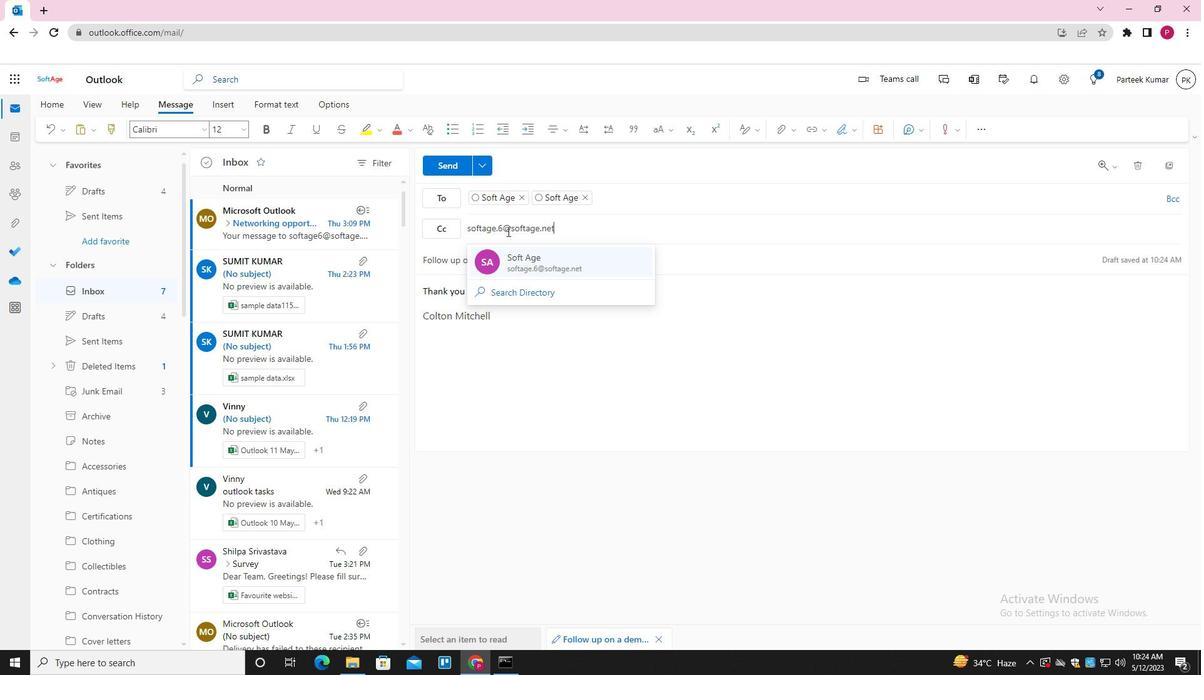 
Action: Mouse moved to (453, 163)
Screenshot: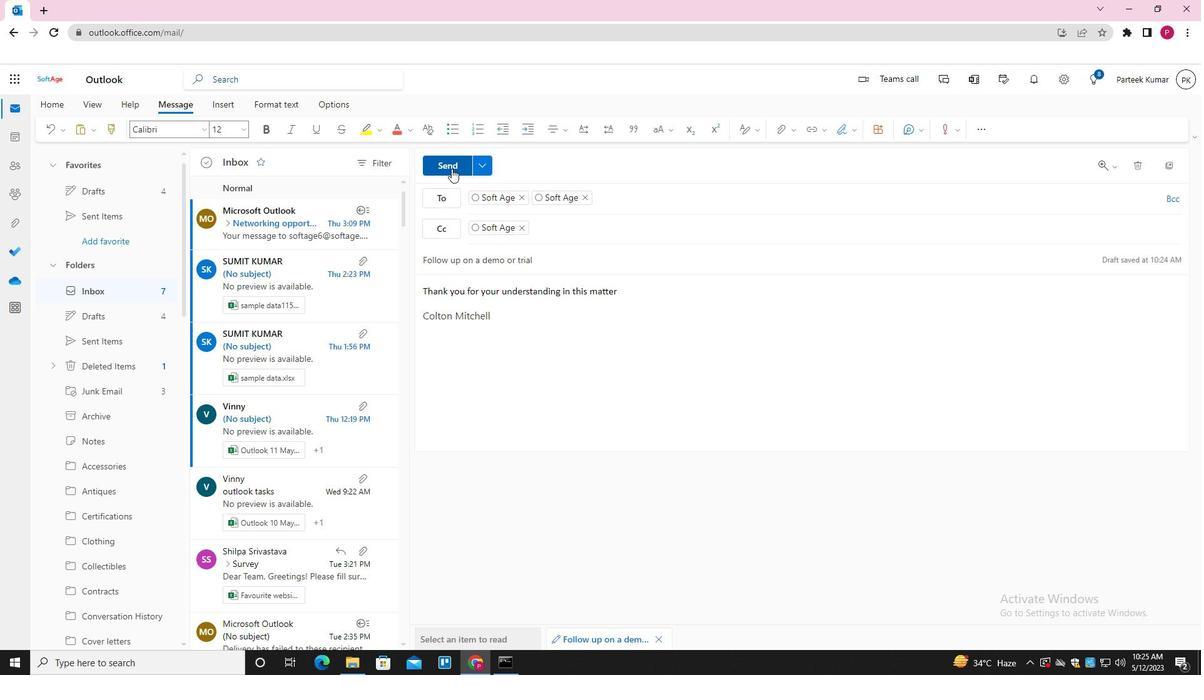 
Action: Mouse pressed left at (453, 163)
Screenshot: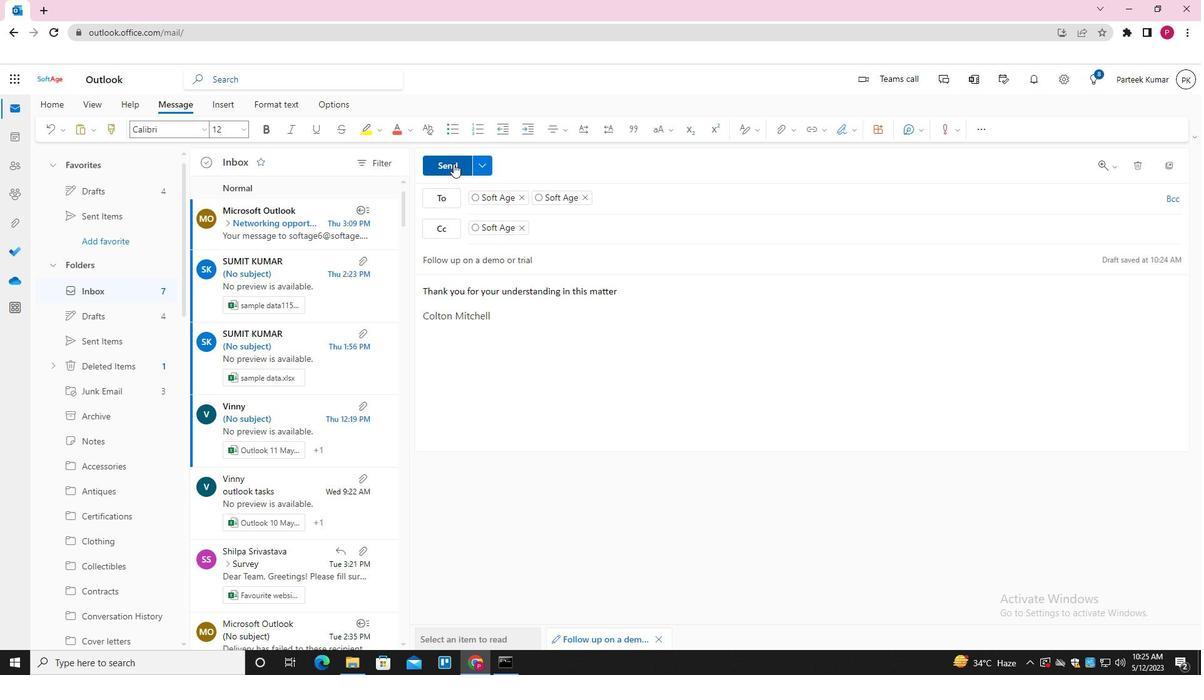 
Action: Mouse moved to (736, 297)
Screenshot: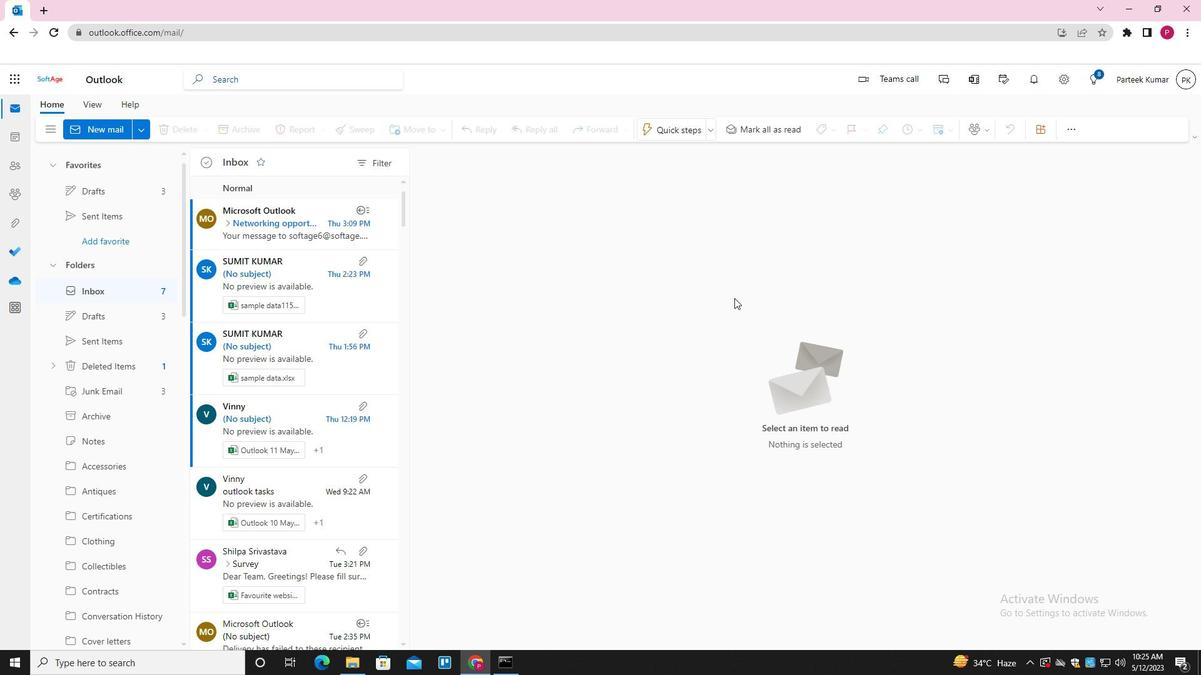
